Task: Set up Trello card Card0000000193 with a description, attachment, label, due date, and create an automation button to move it to the top of a list.
Action: Mouse moved to (454, 516)
Screenshot: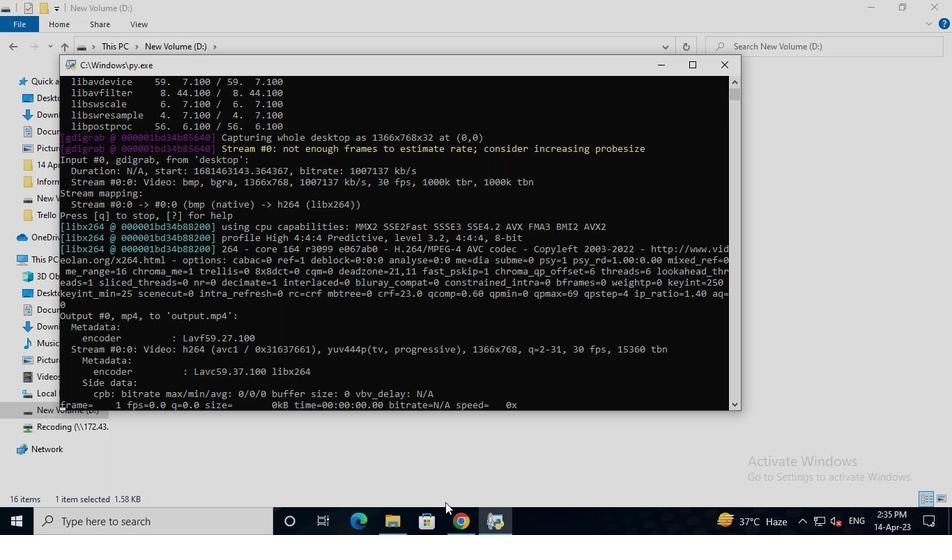 
Action: Mouse pressed left at (454, 516)
Screenshot: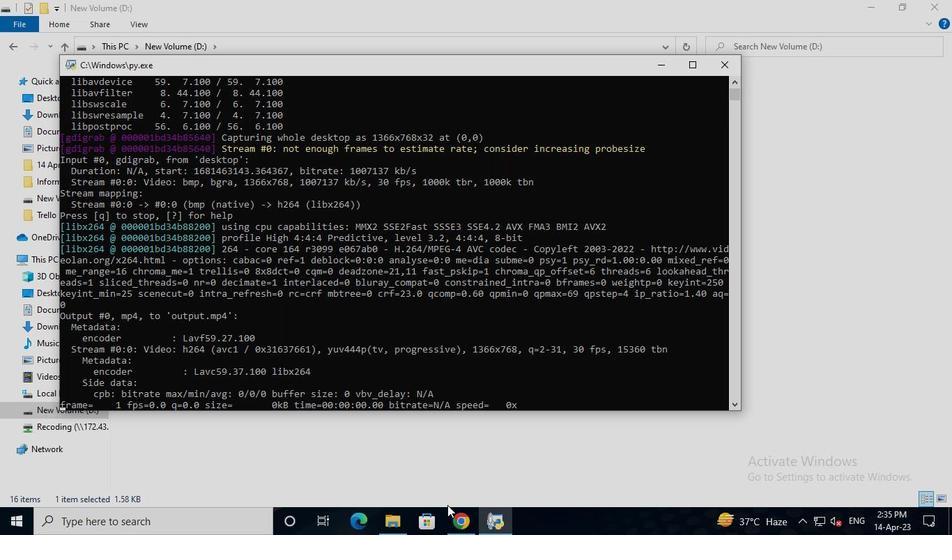 
Action: Mouse moved to (446, 446)
Screenshot: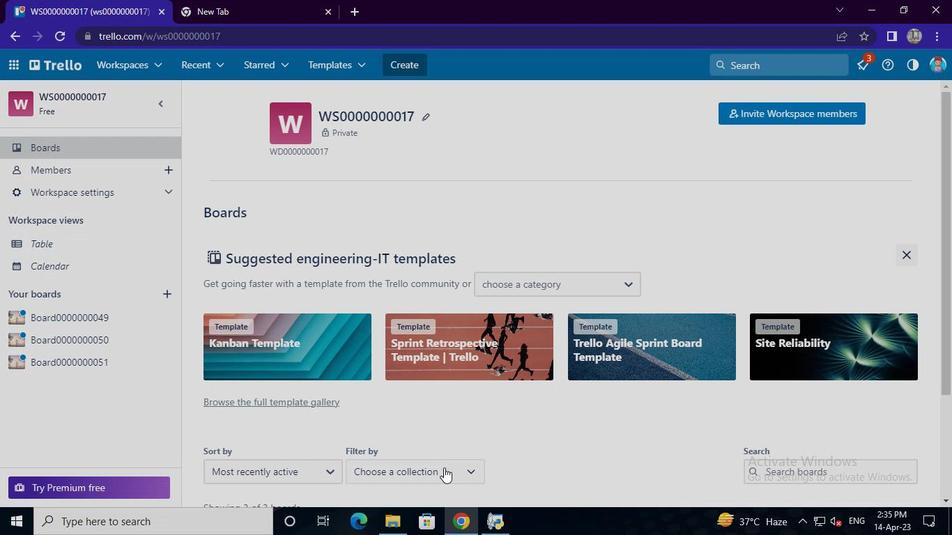 
Action: Mouse pressed left at (446, 446)
Screenshot: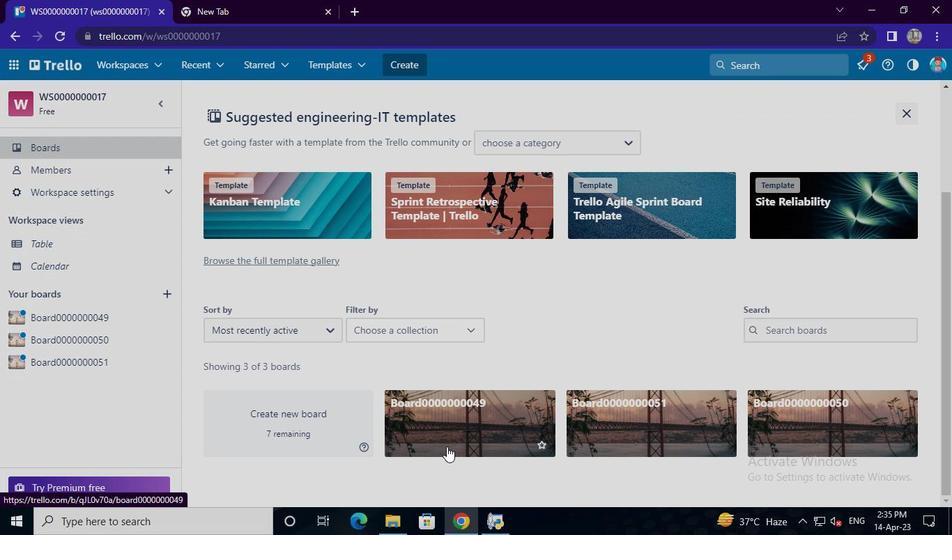 
Action: Mouse moved to (366, 145)
Screenshot: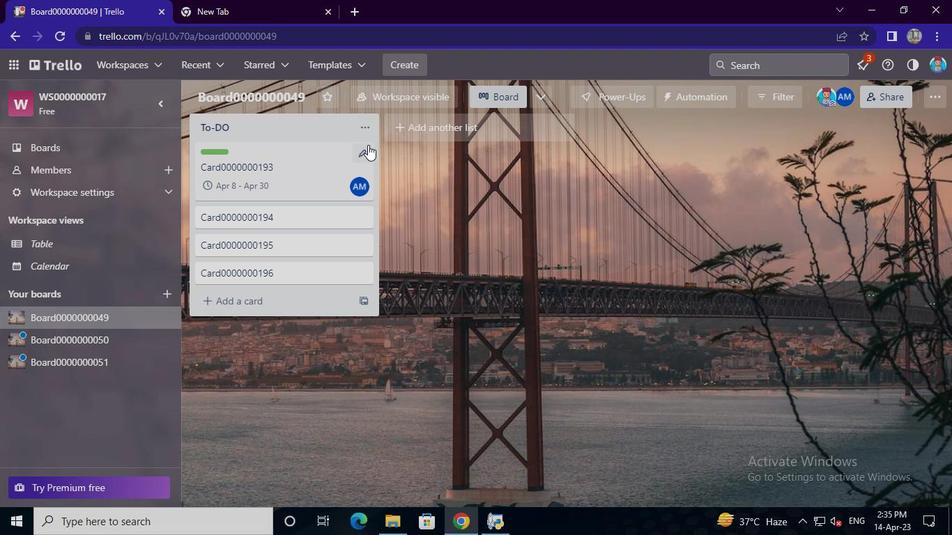 
Action: Mouse pressed left at (366, 145)
Screenshot: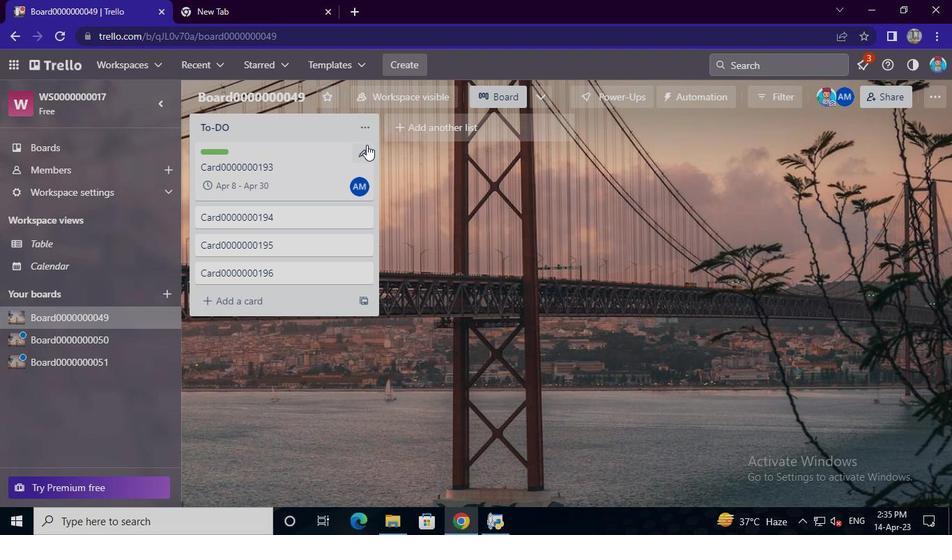 
Action: Mouse moved to (399, 150)
Screenshot: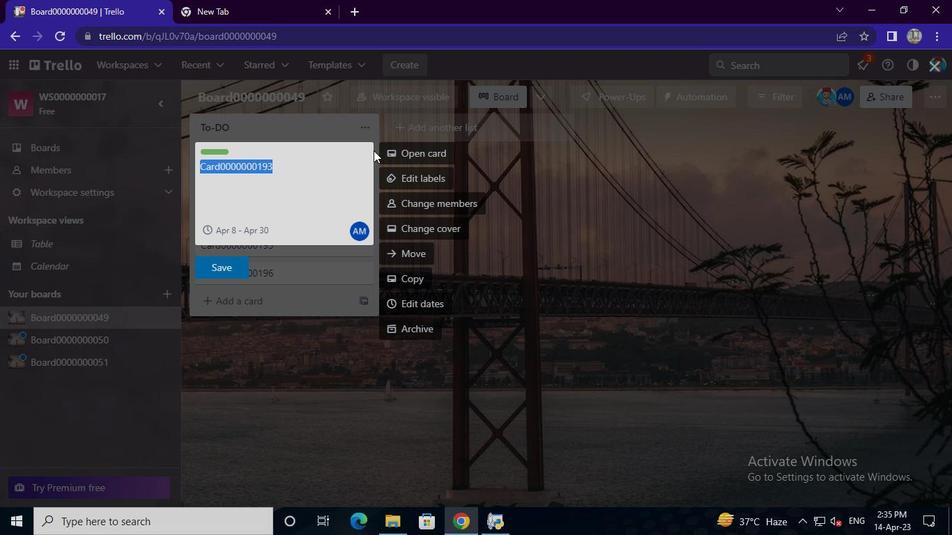 
Action: Mouse pressed left at (399, 150)
Screenshot: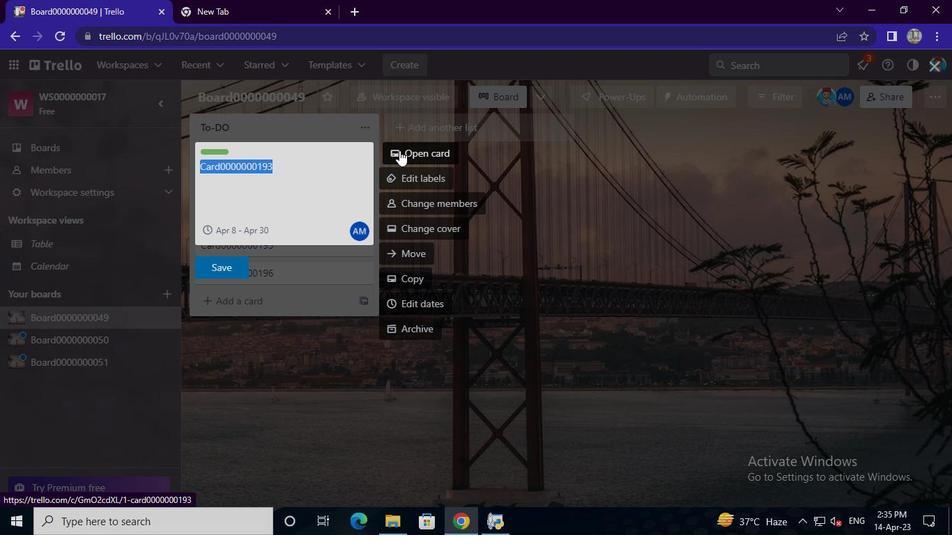 
Action: Mouse moved to (640, 337)
Screenshot: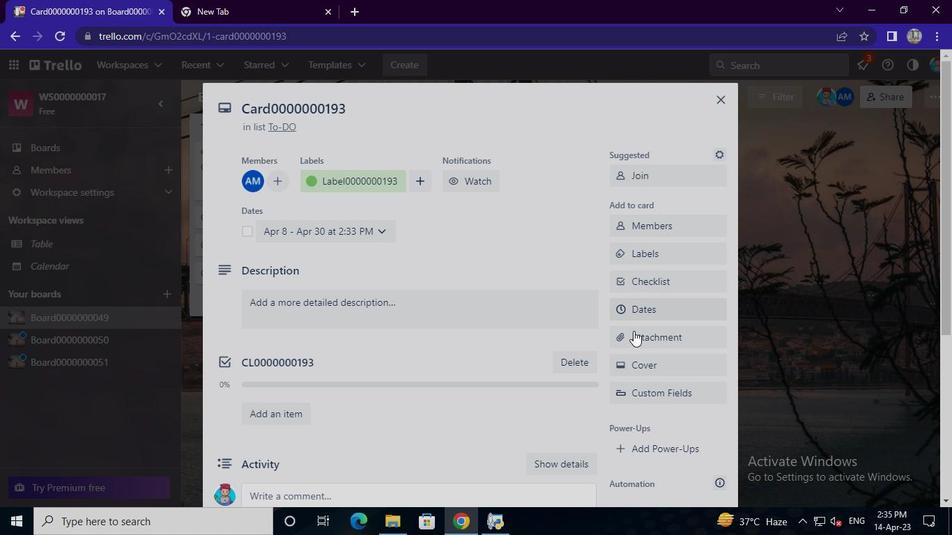 
Action: Mouse pressed left at (640, 337)
Screenshot: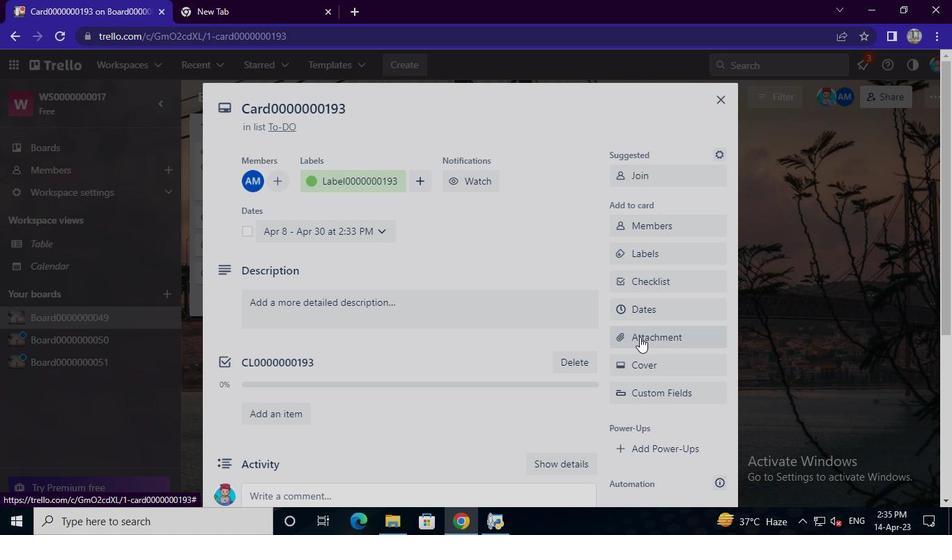
Action: Mouse moved to (645, 129)
Screenshot: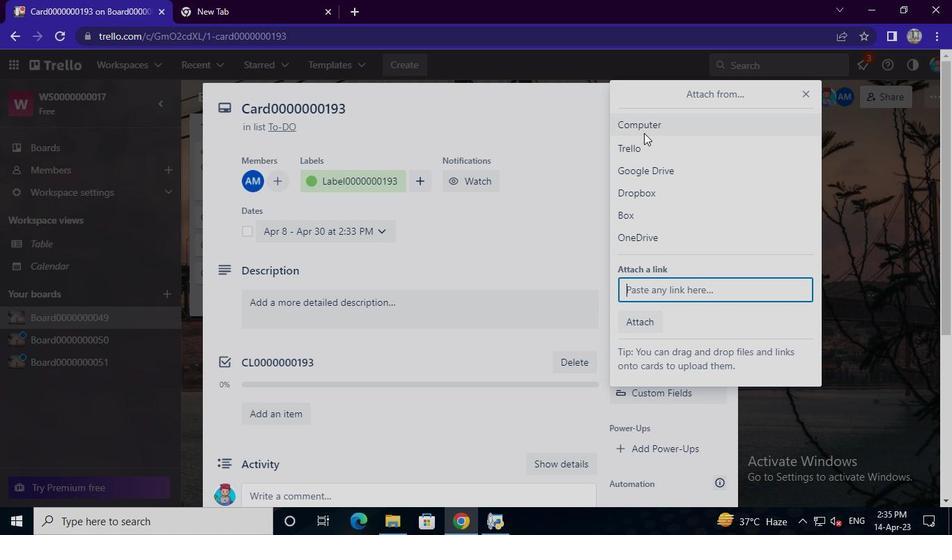 
Action: Mouse pressed left at (645, 129)
Screenshot: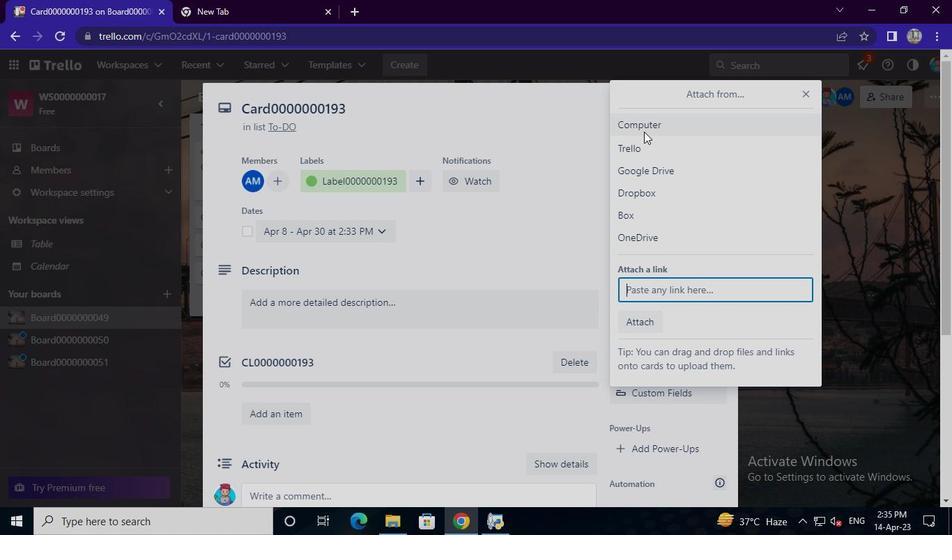 
Action: Mouse moved to (176, 309)
Screenshot: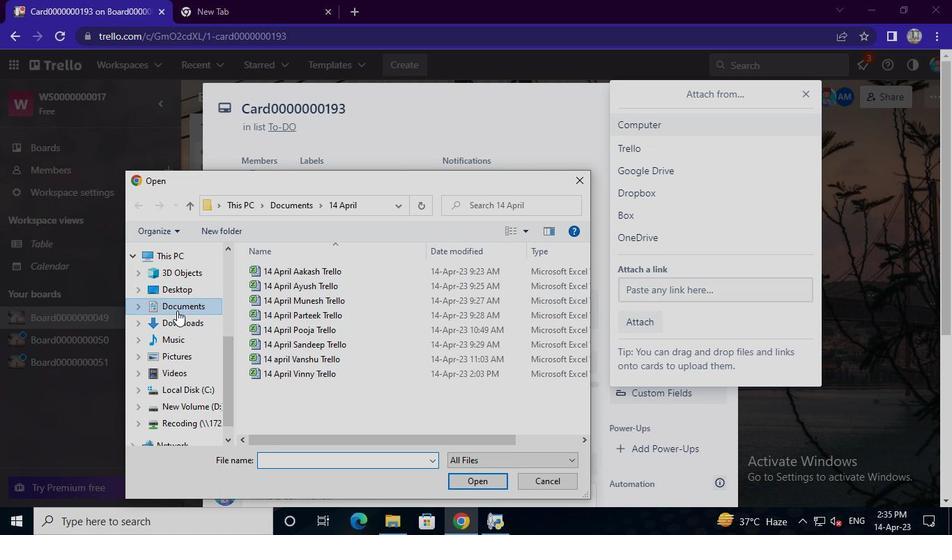 
Action: Mouse pressed left at (176, 309)
Screenshot: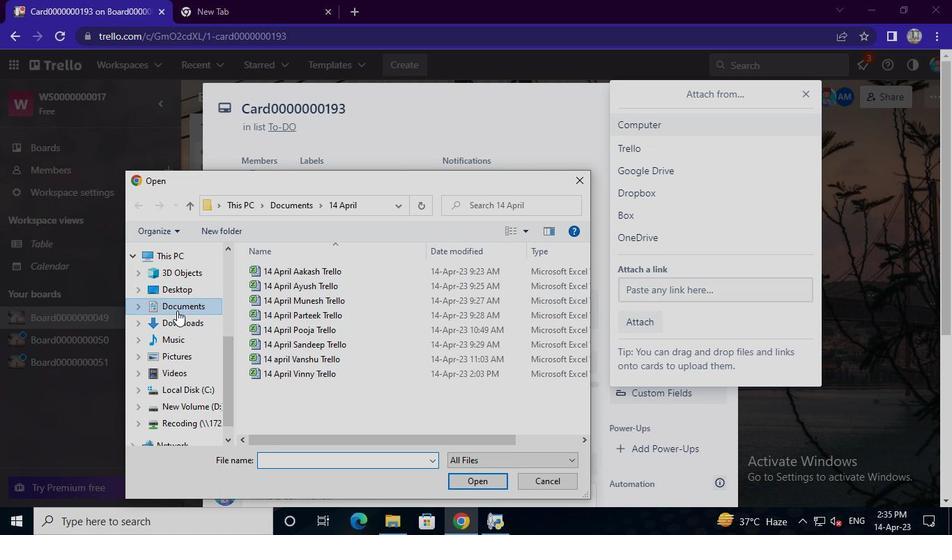 
Action: Mouse moved to (274, 311)
Screenshot: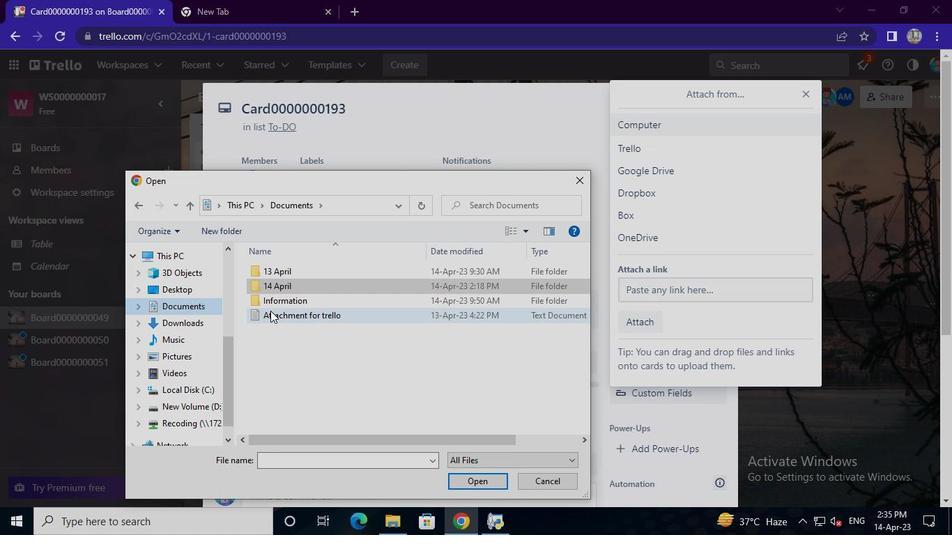 
Action: Mouse pressed left at (274, 311)
Screenshot: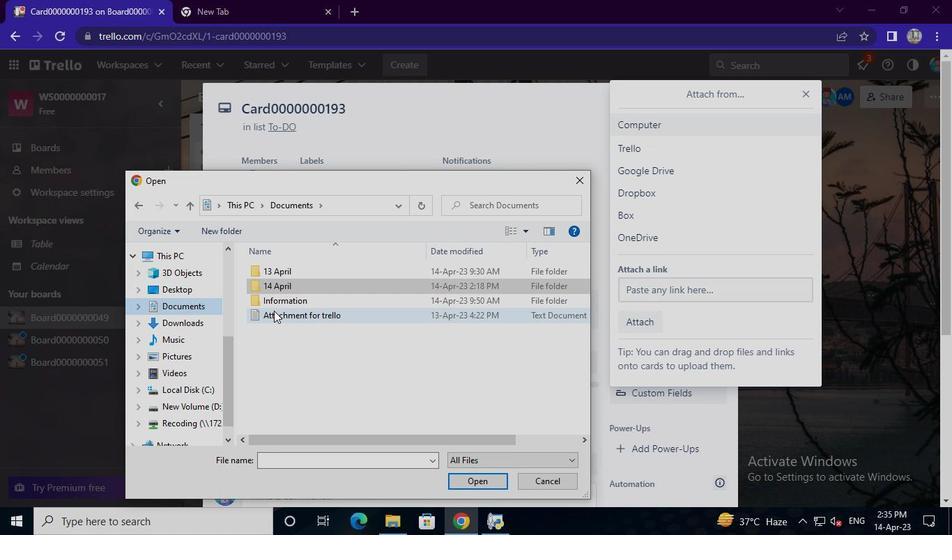 
Action: Mouse pressed left at (274, 311)
Screenshot: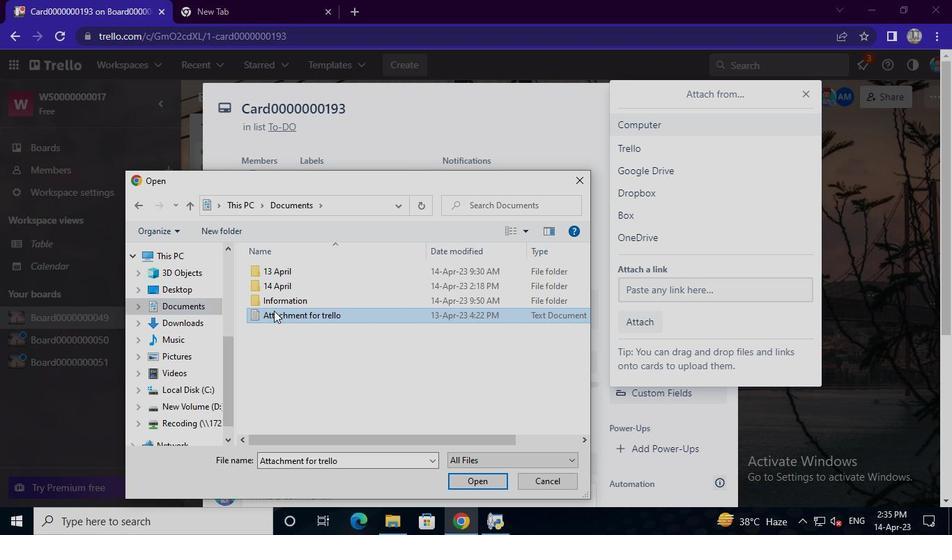 
Action: Mouse moved to (653, 369)
Screenshot: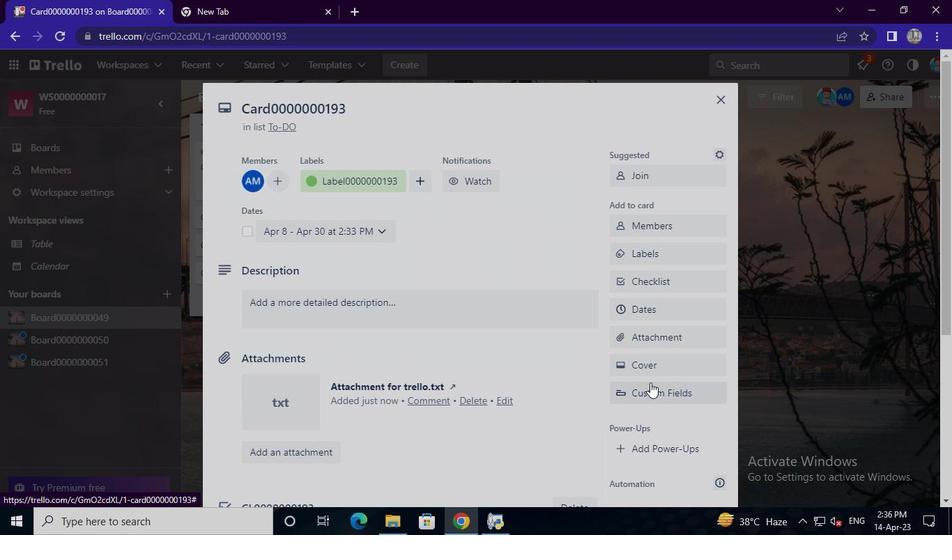 
Action: Mouse pressed left at (653, 369)
Screenshot: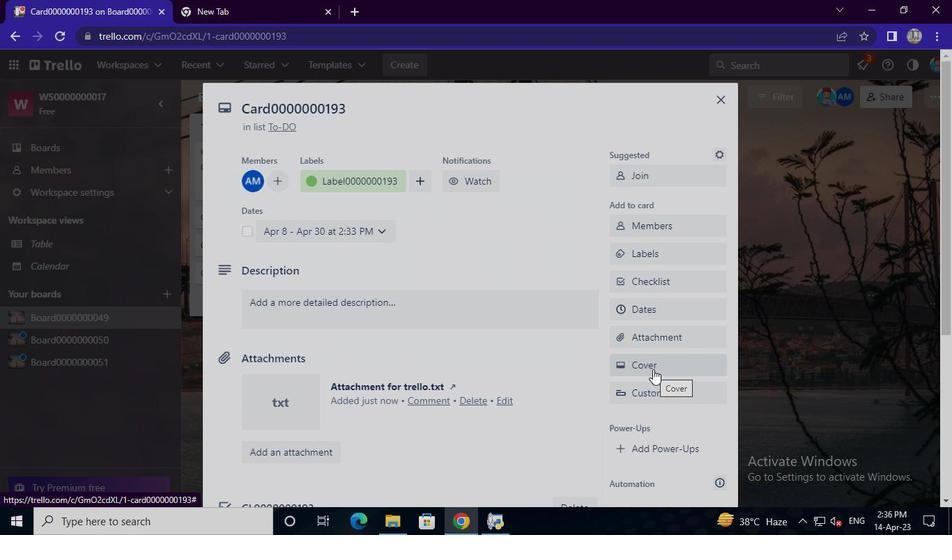 
Action: Mouse moved to (643, 232)
Screenshot: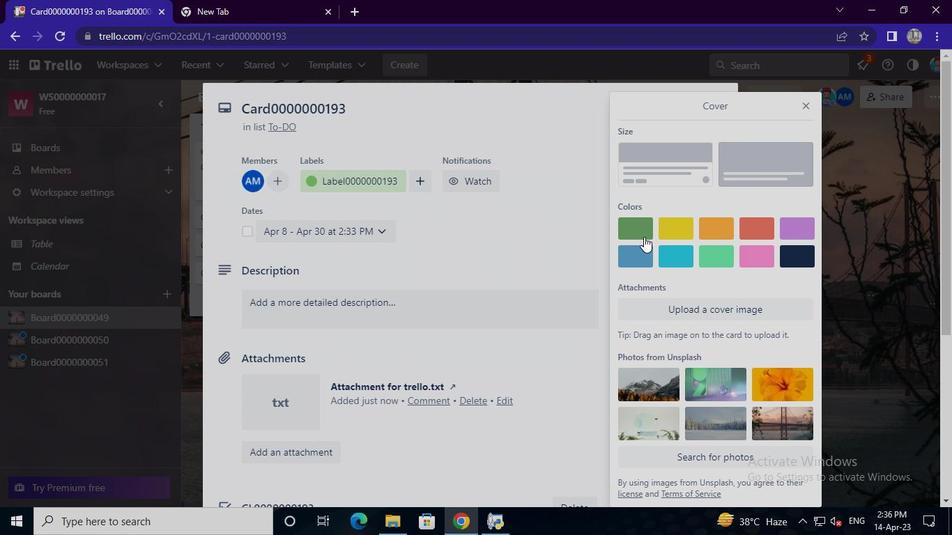 
Action: Mouse pressed left at (643, 232)
Screenshot: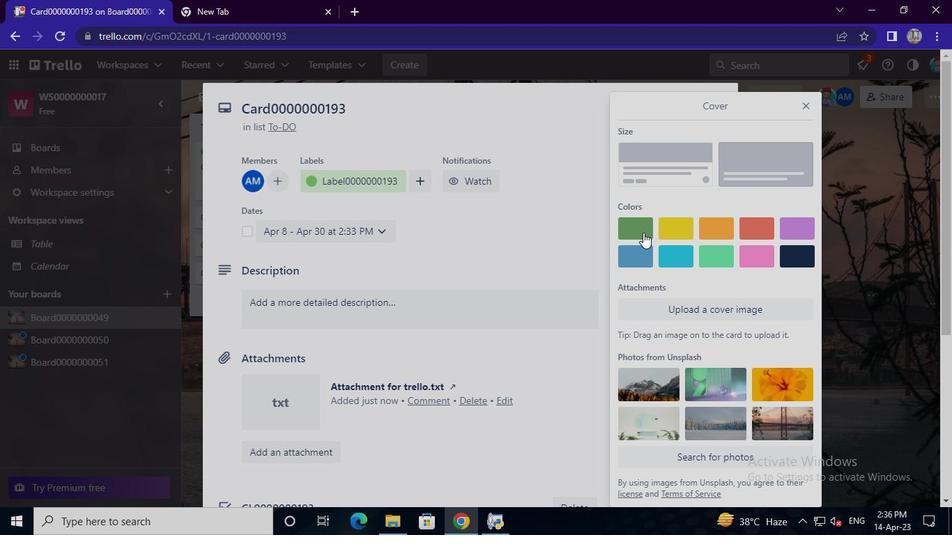 
Action: Mouse moved to (801, 101)
Screenshot: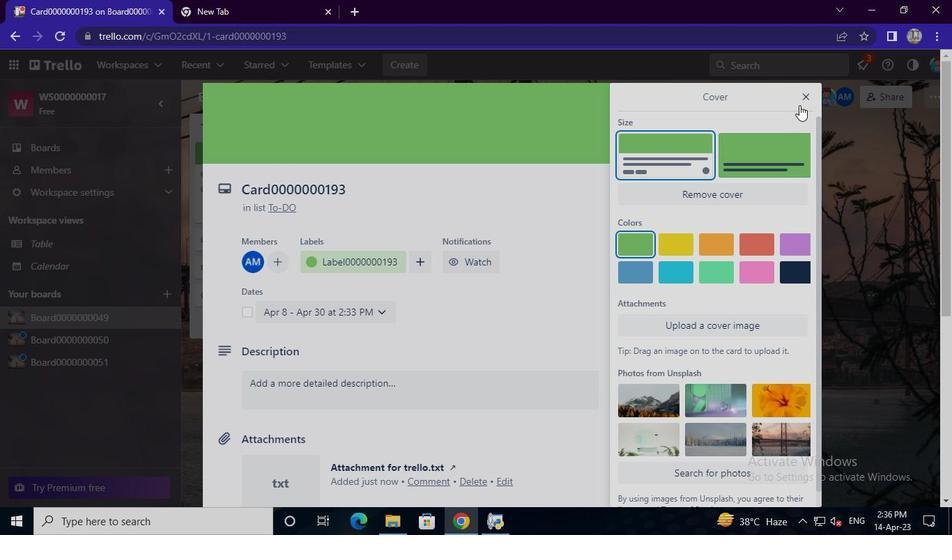 
Action: Mouse pressed left at (801, 101)
Screenshot: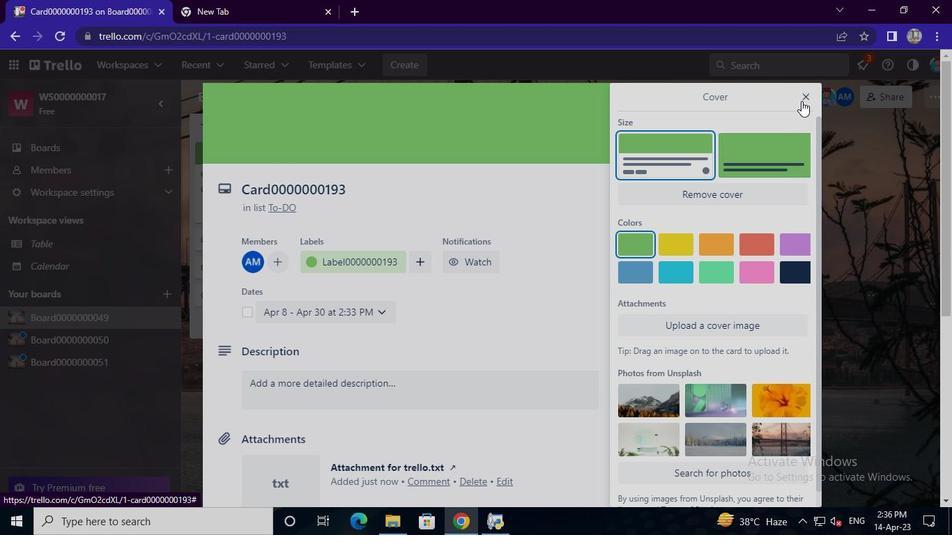 
Action: Mouse moved to (651, 290)
Screenshot: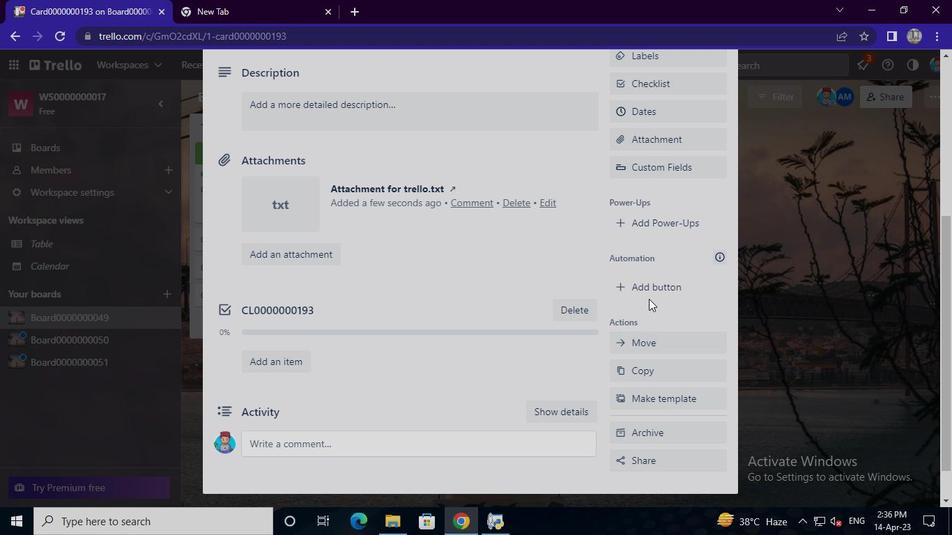 
Action: Mouse pressed left at (651, 290)
Screenshot: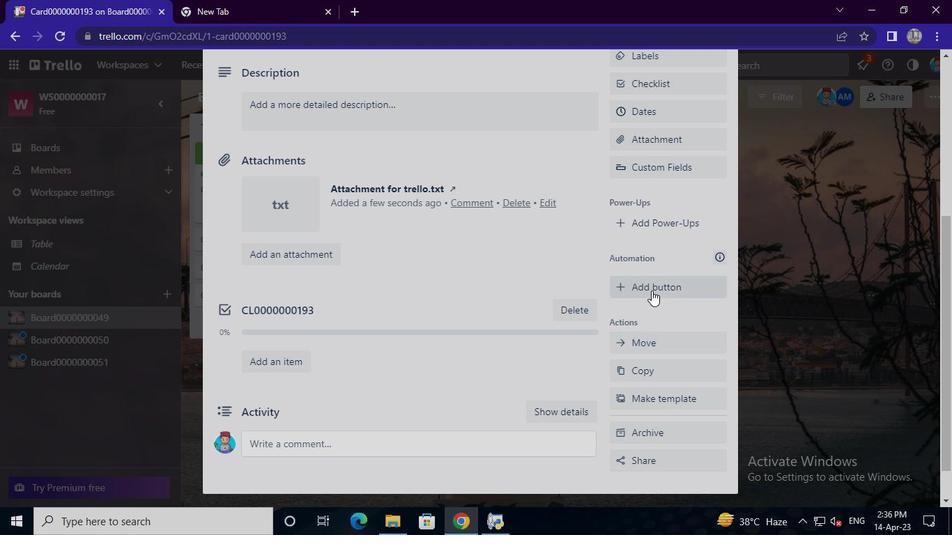 
Action: Mouse moved to (678, 161)
Screenshot: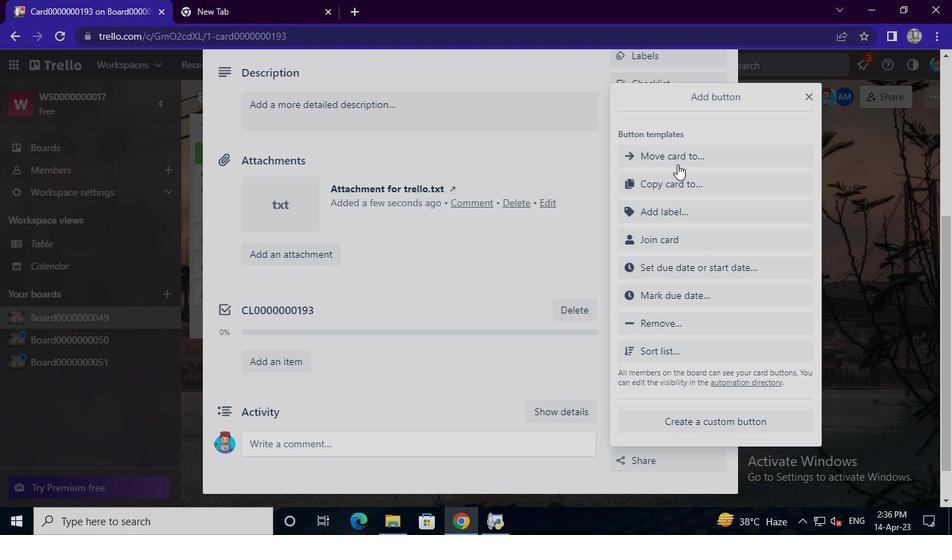 
Action: Mouse pressed left at (678, 161)
Screenshot: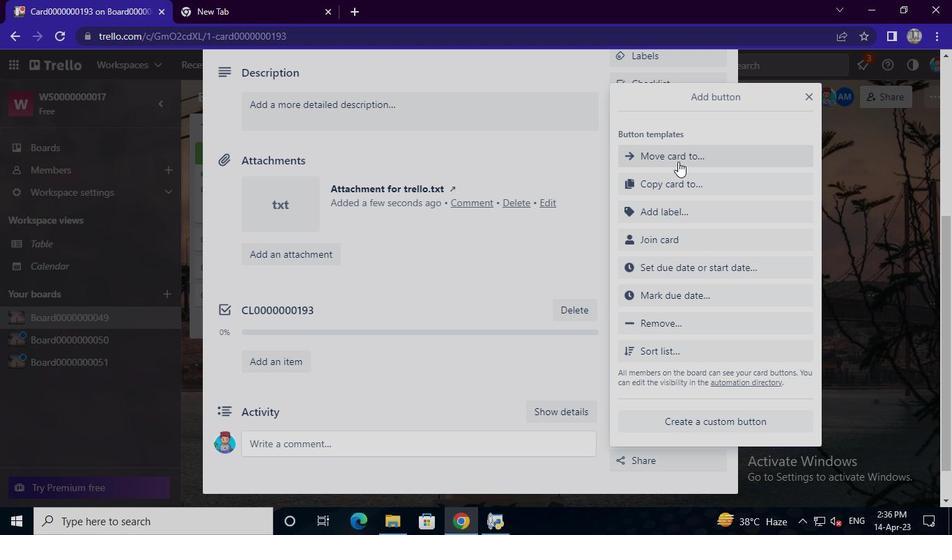 
Action: Mouse moved to (685, 153)
Screenshot: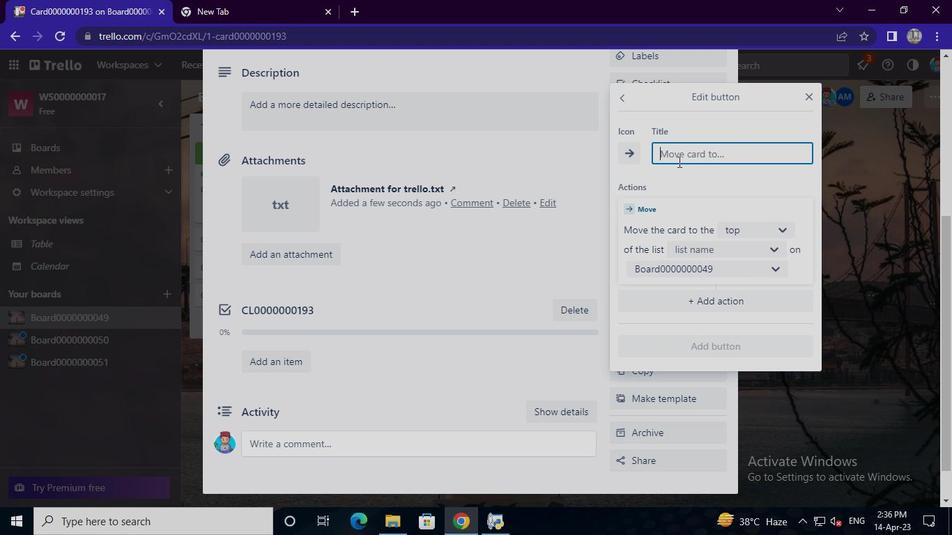 
Action: Mouse pressed left at (685, 153)
Screenshot: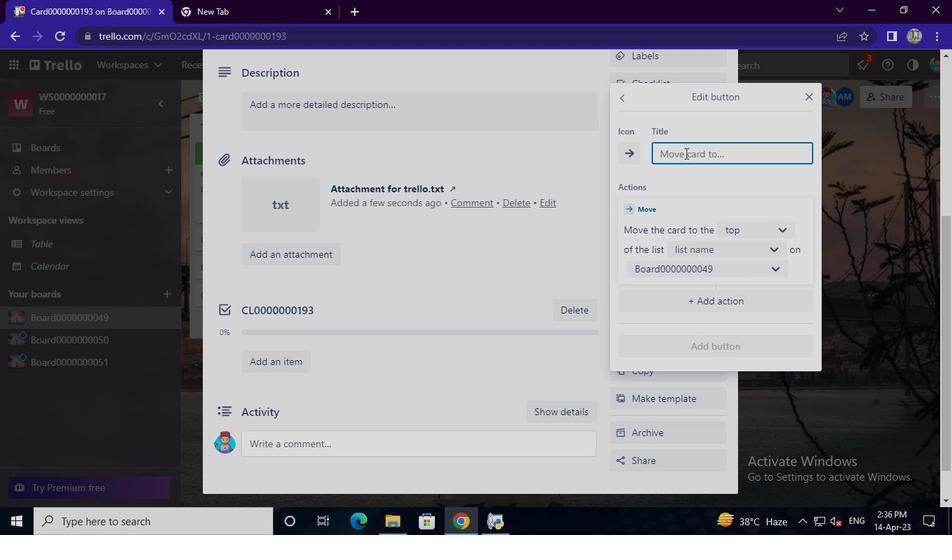 
Action: Mouse moved to (686, 153)
Screenshot: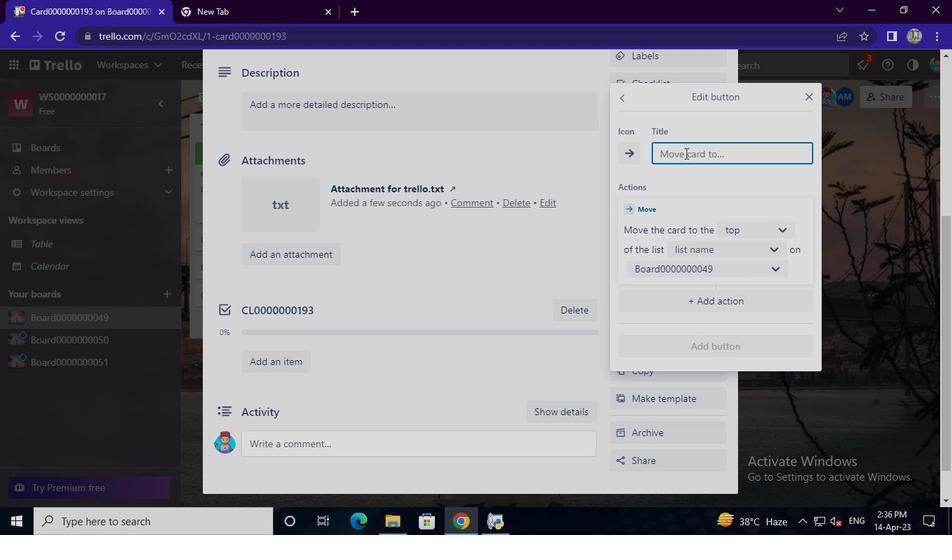 
Action: Keyboard Key.shift
Screenshot: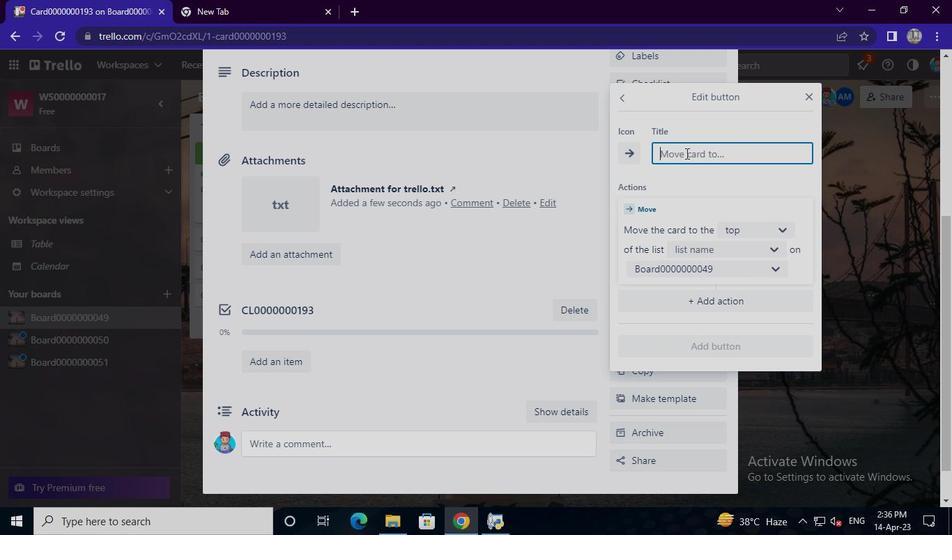 
Action: Keyboard B
Screenshot: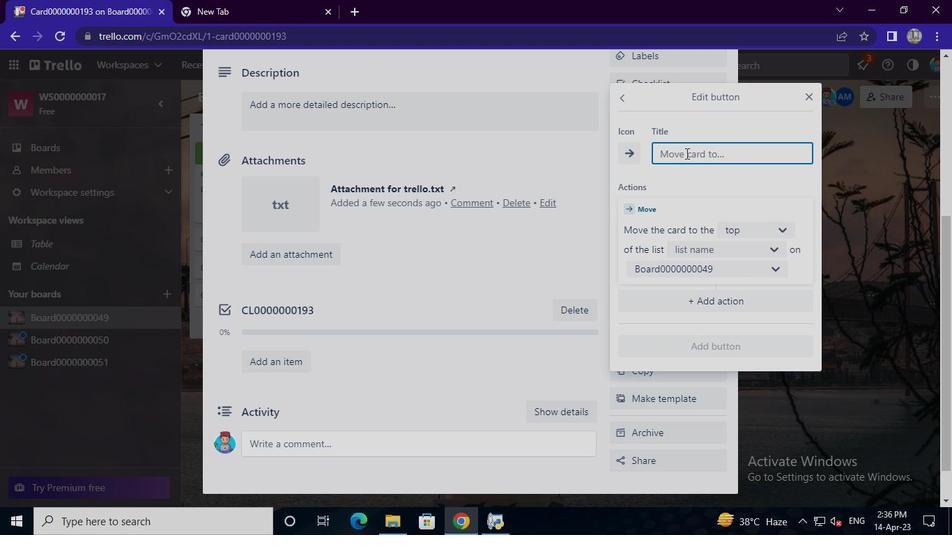
Action: Keyboard u
Screenshot: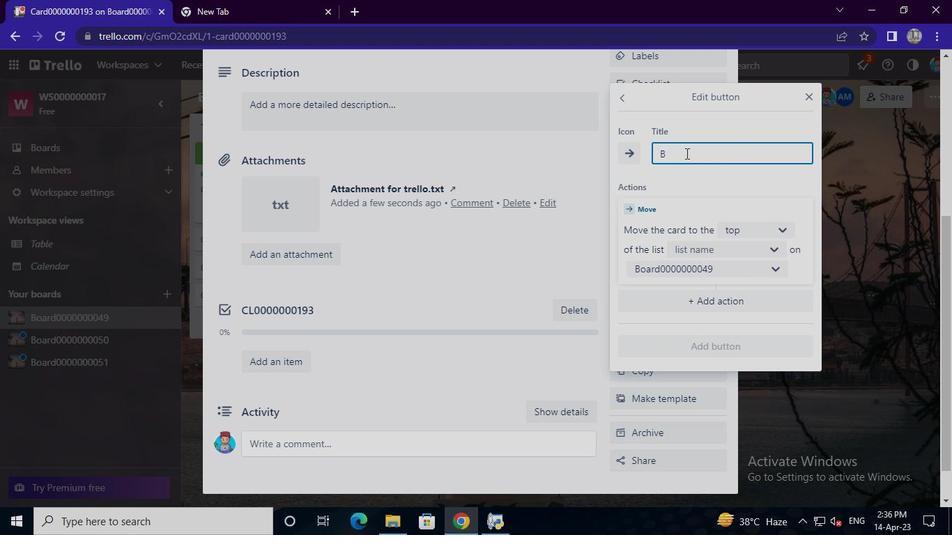 
Action: Keyboard t
Screenshot: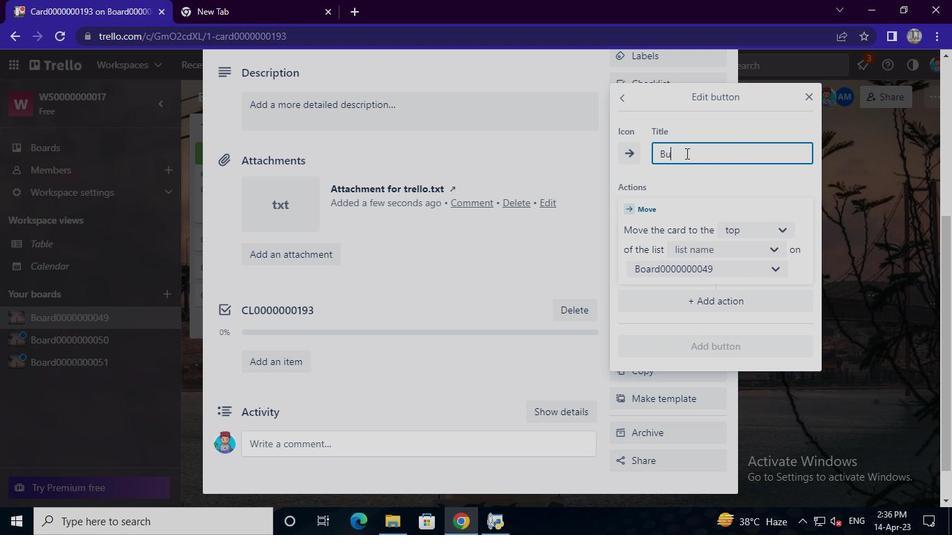 
Action: Keyboard t
Screenshot: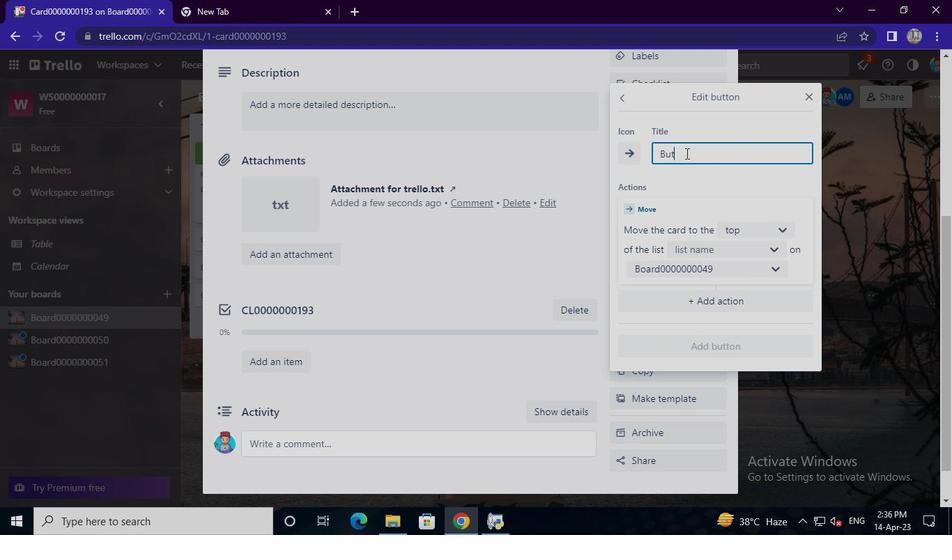 
Action: Keyboard o
Screenshot: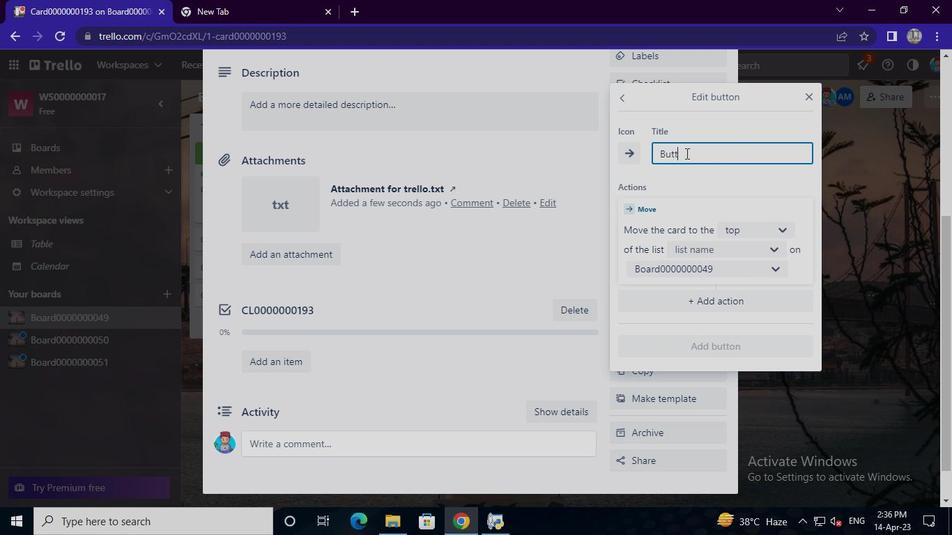 
Action: Keyboard n
Screenshot: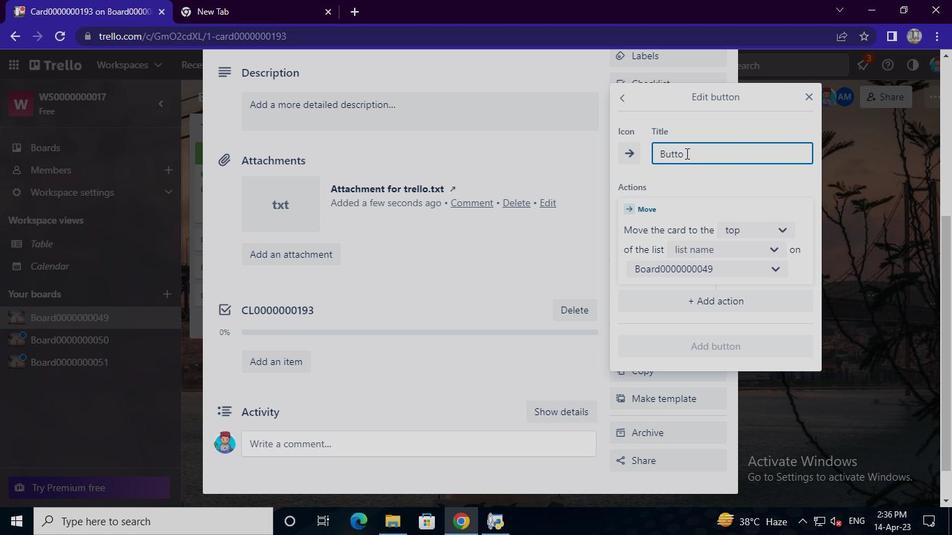 
Action: Mouse moved to (882, 54)
Screenshot: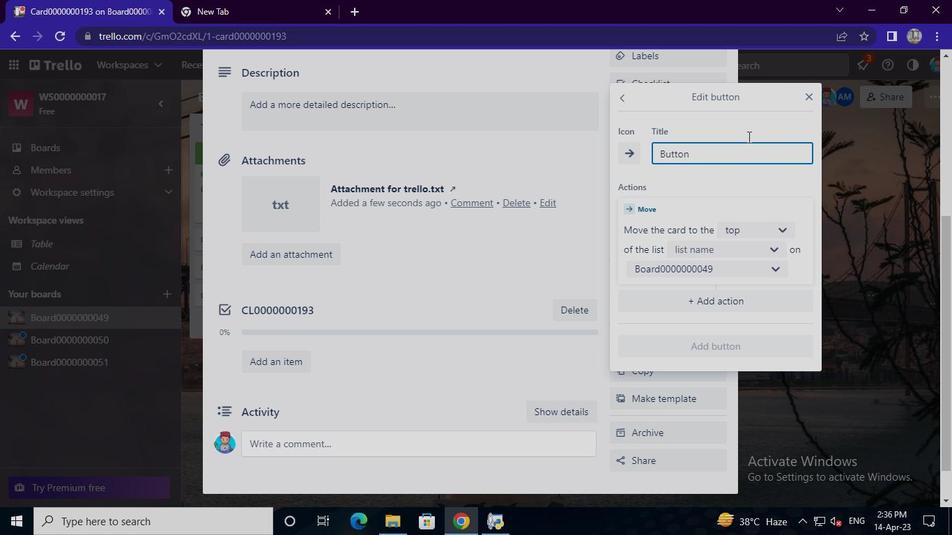 
Action: Keyboard <96>
Screenshot: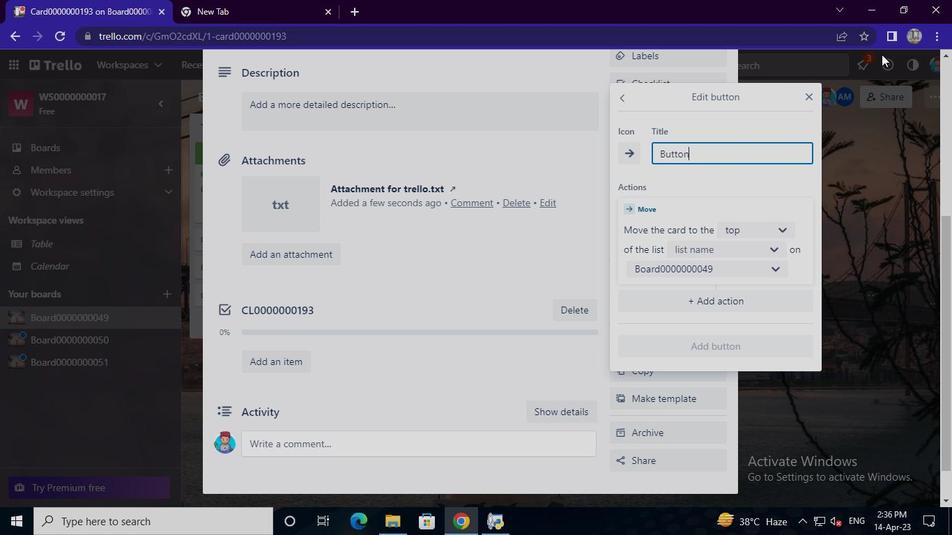 
Action: Keyboard <96>
Screenshot: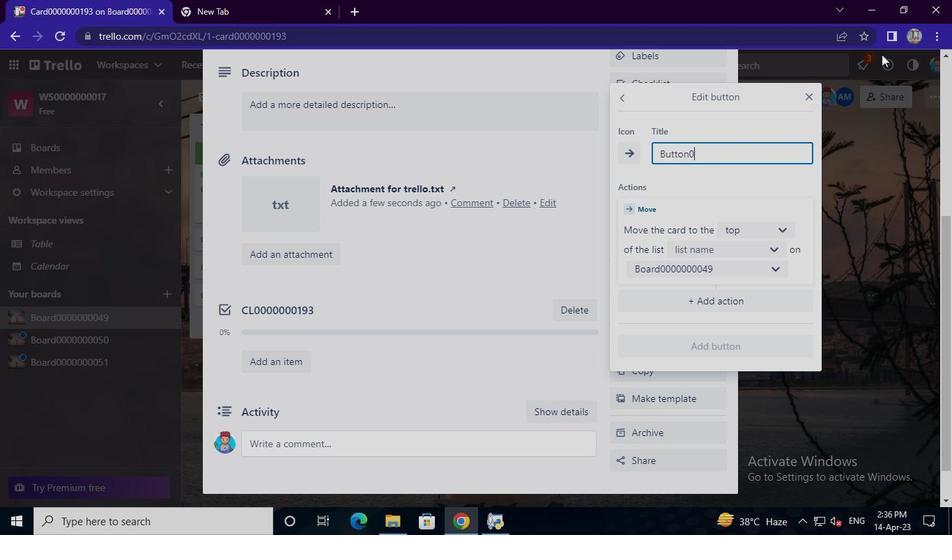 
Action: Keyboard <96>
Screenshot: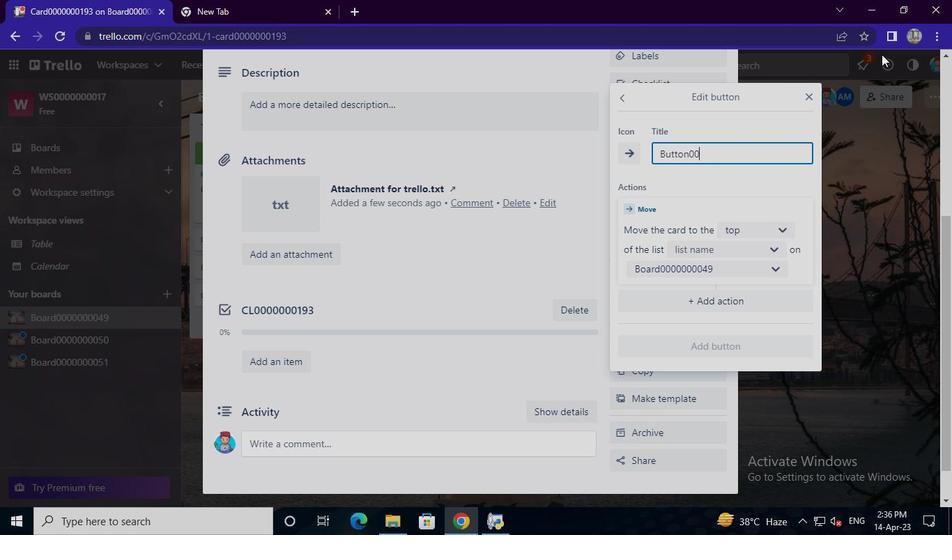 
Action: Keyboard <96>
Screenshot: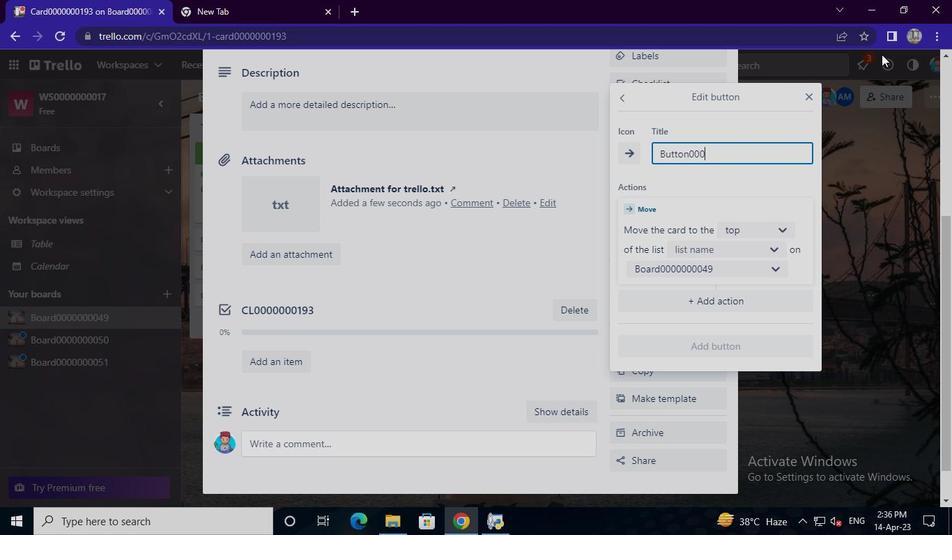 
Action: Keyboard <96>
Screenshot: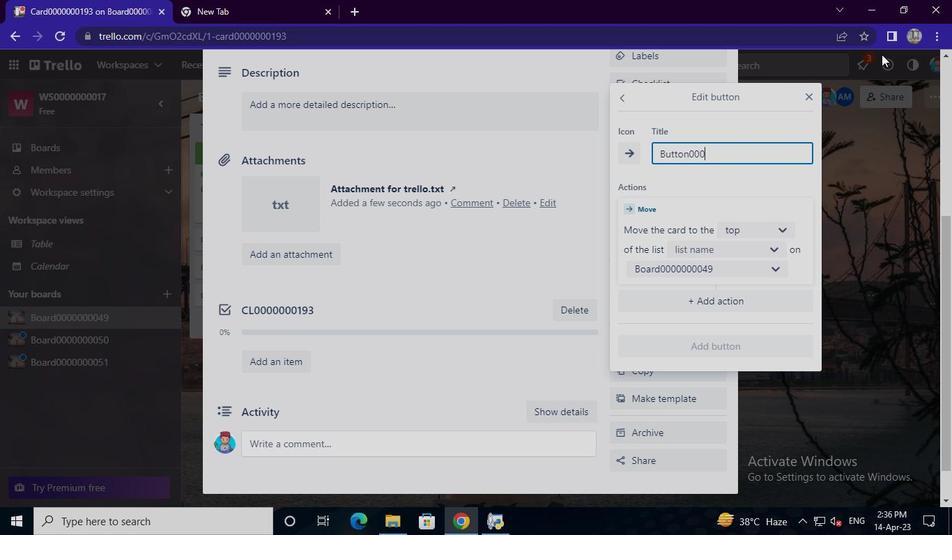 
Action: Keyboard <96>
Screenshot: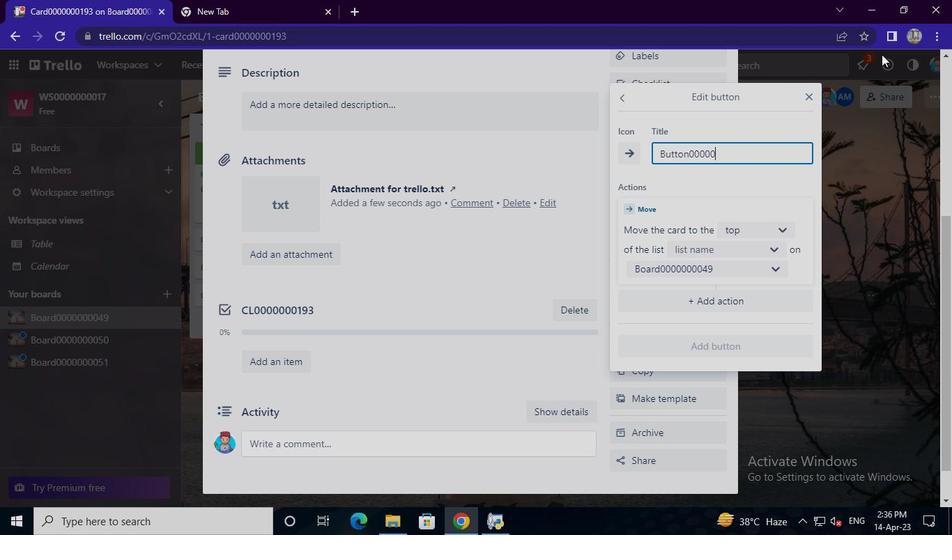 
Action: Keyboard <96>
Screenshot: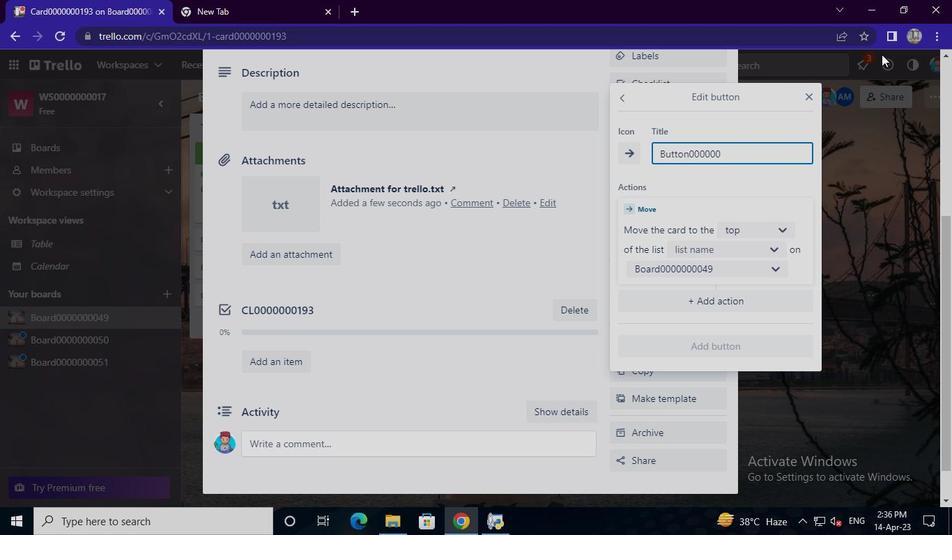 
Action: Keyboard <97>
Screenshot: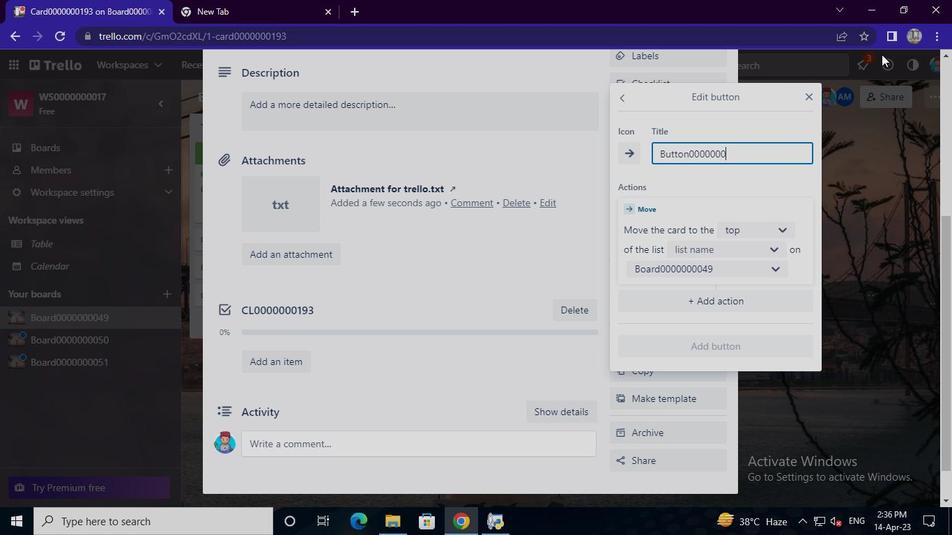 
Action: Keyboard <105>
Screenshot: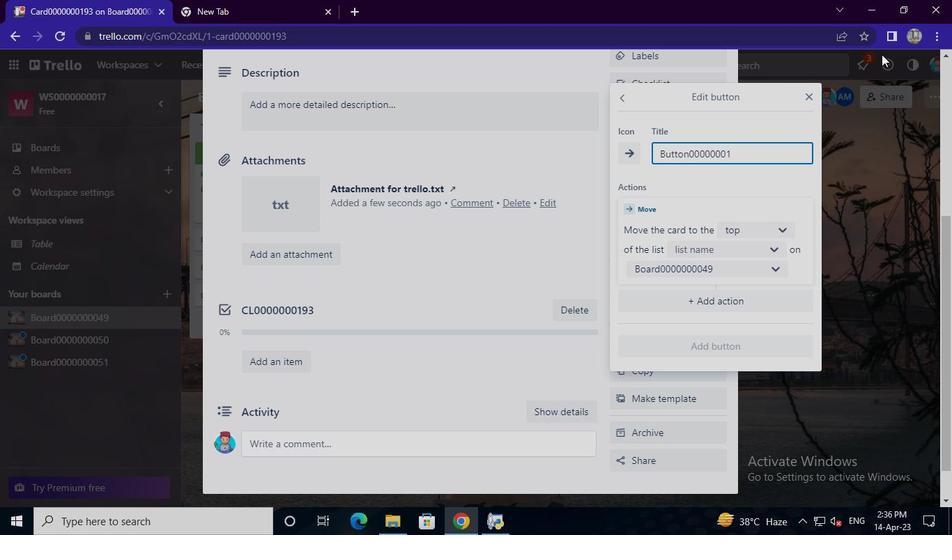 
Action: Keyboard <99>
Screenshot: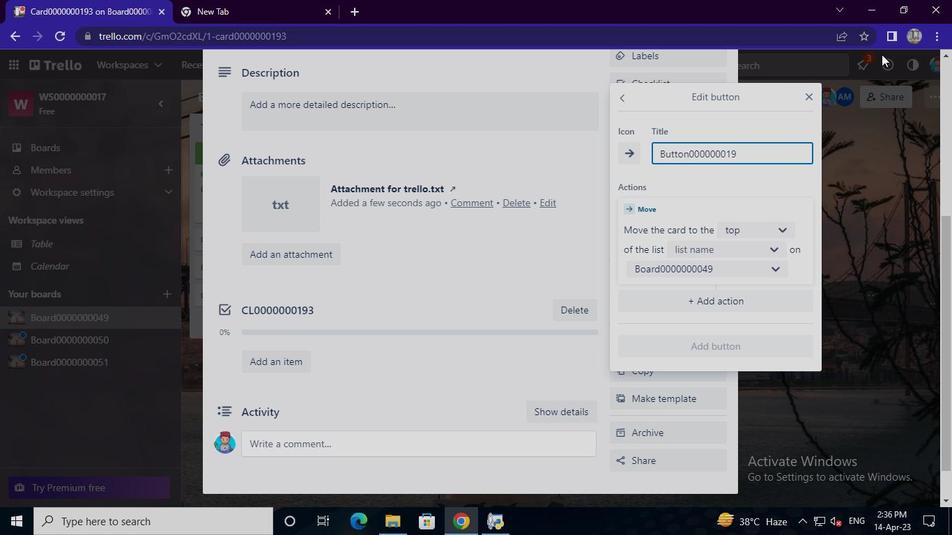 
Action: Mouse moved to (783, 226)
Screenshot: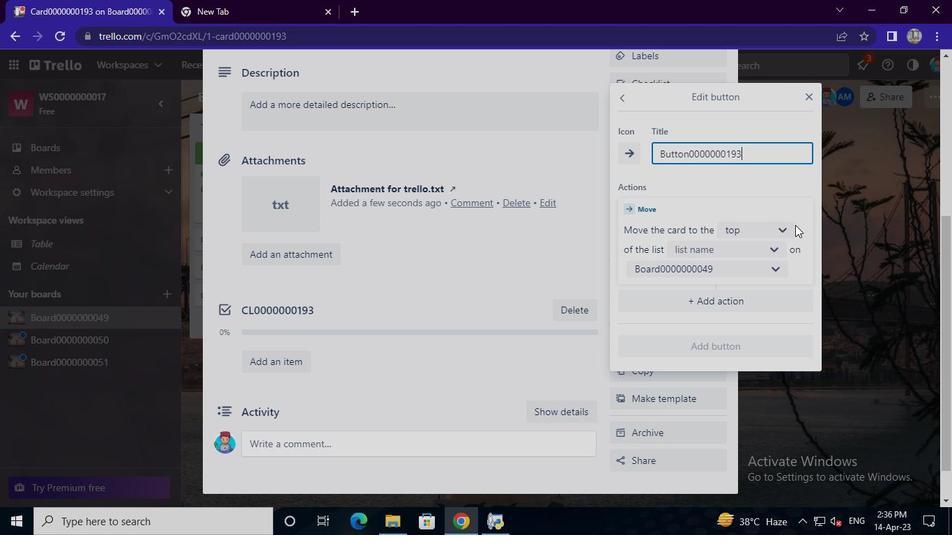 
Action: Mouse pressed left at (783, 226)
Screenshot: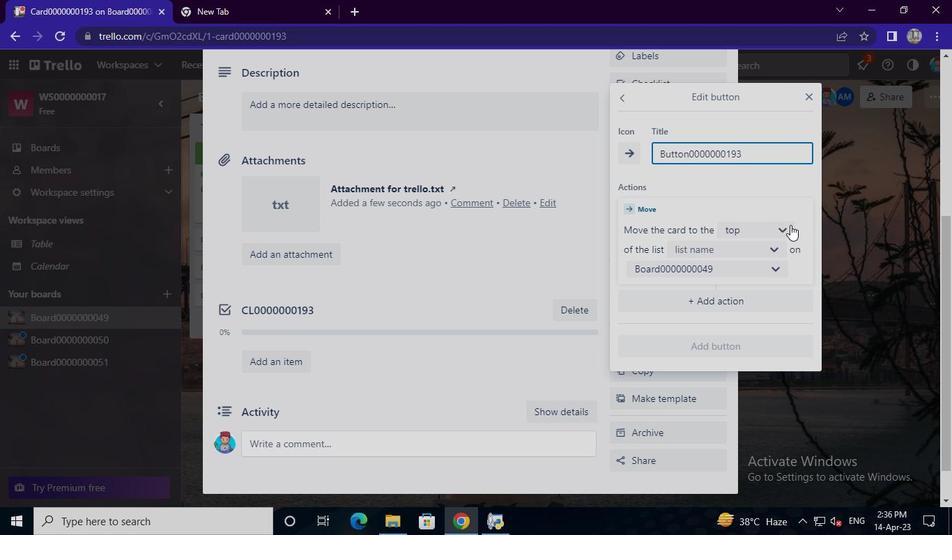 
Action: Mouse moved to (755, 255)
Screenshot: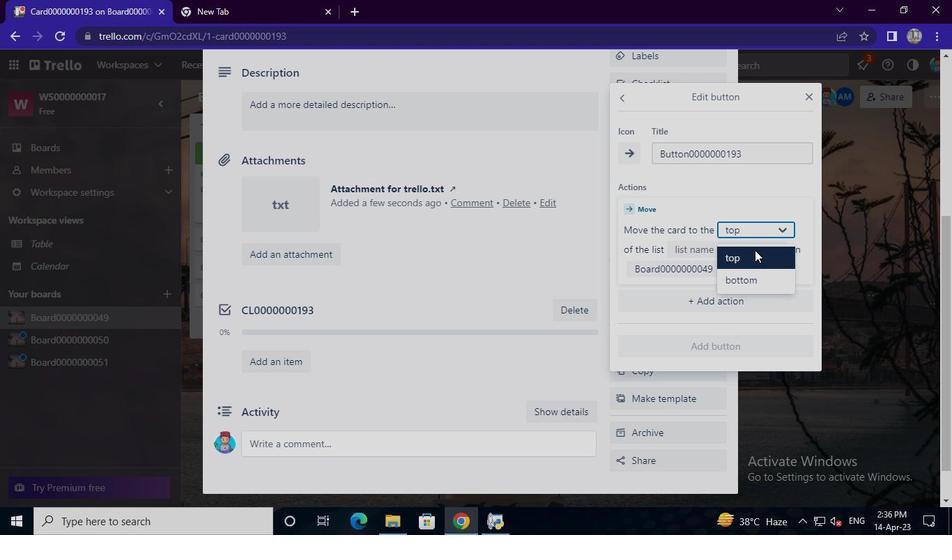 
Action: Mouse pressed left at (755, 255)
Screenshot: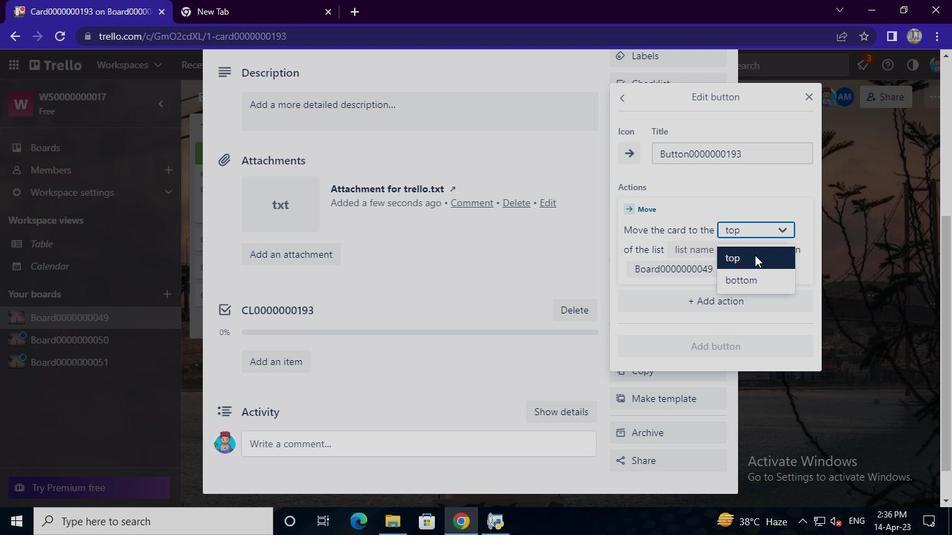 
Action: Mouse moved to (757, 255)
Screenshot: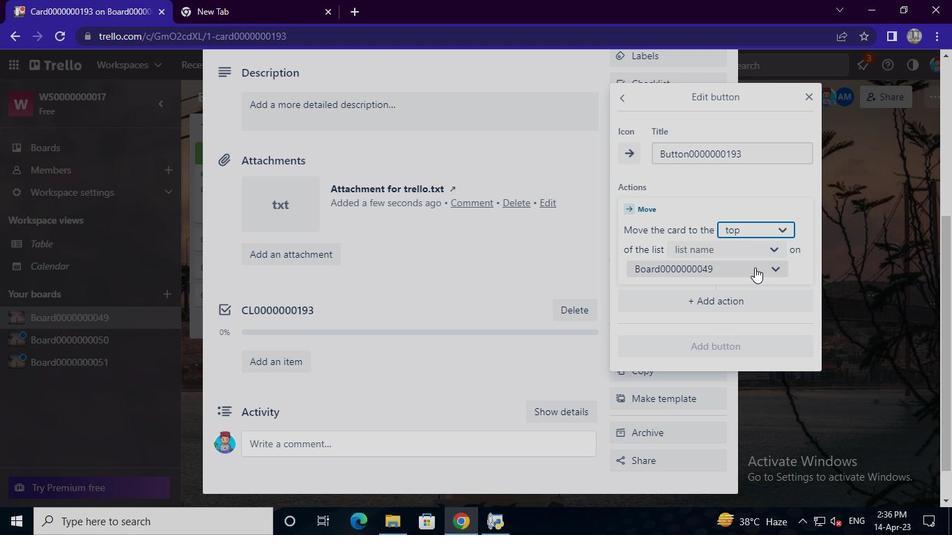
Action: Mouse pressed left at (757, 255)
Screenshot: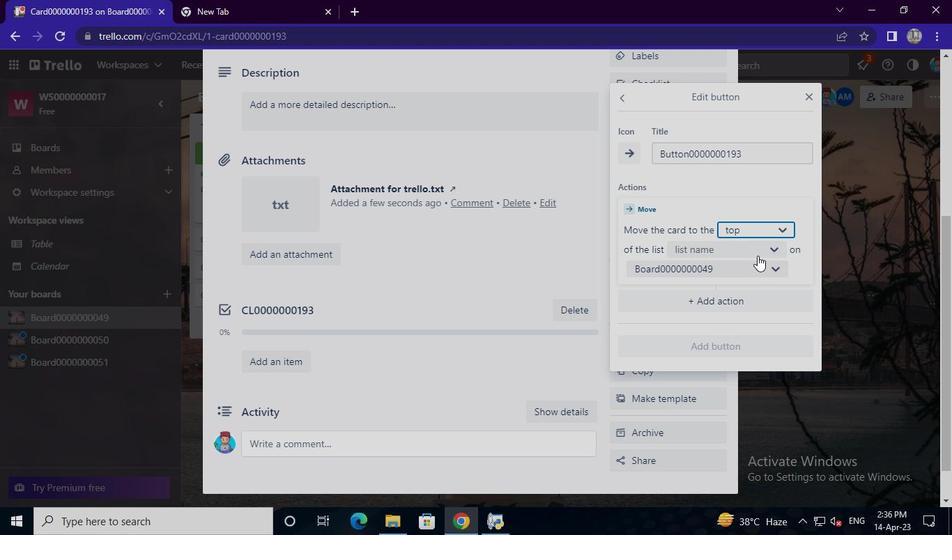 
Action: Mouse moved to (732, 274)
Screenshot: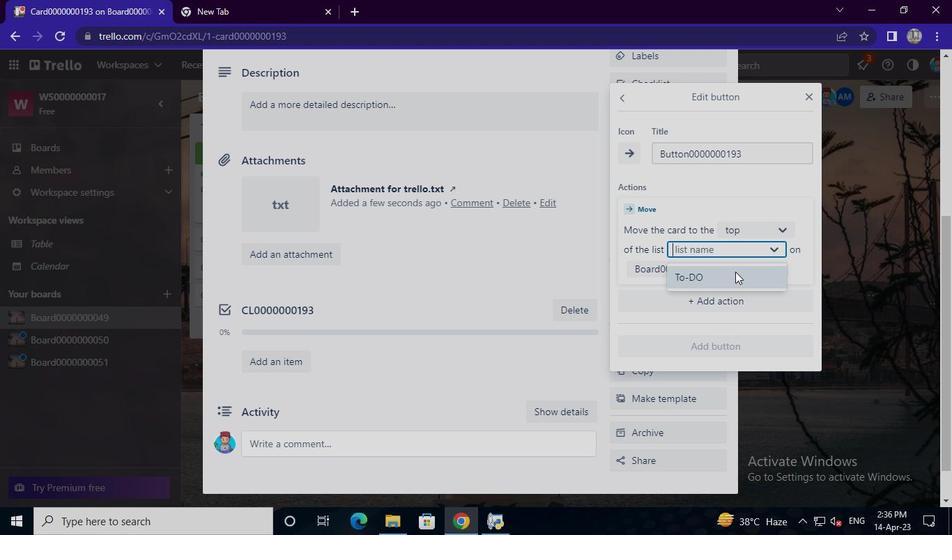 
Action: Mouse pressed left at (732, 274)
Screenshot: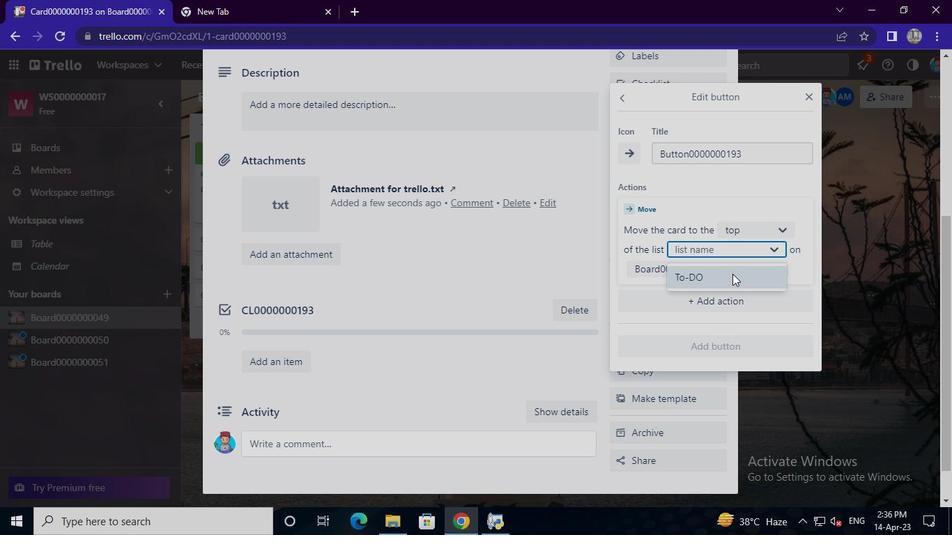 
Action: Mouse moved to (730, 343)
Screenshot: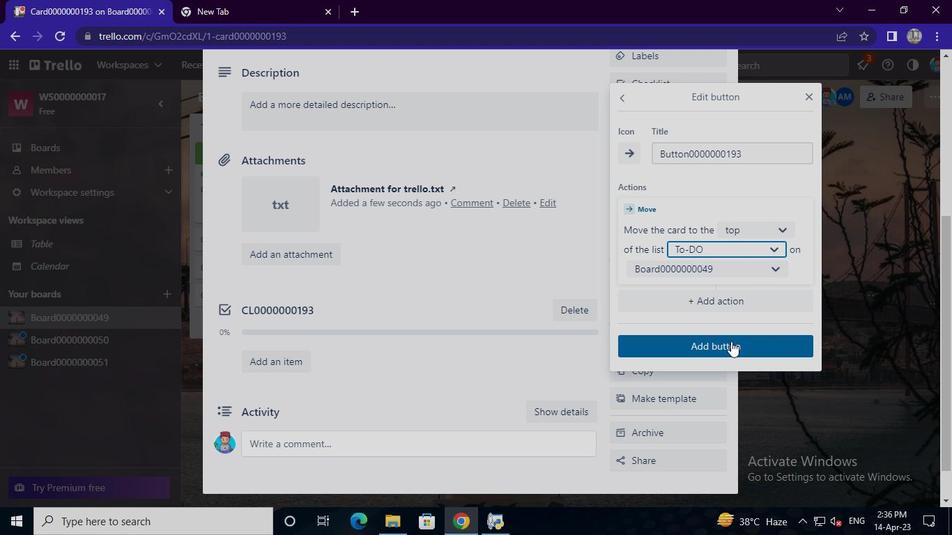 
Action: Mouse pressed left at (730, 343)
Screenshot: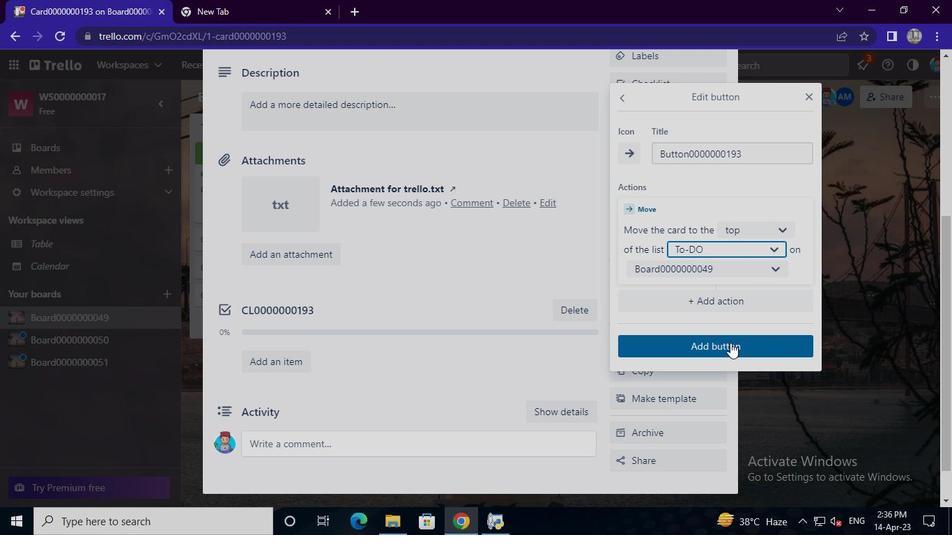 
Action: Mouse moved to (340, 243)
Screenshot: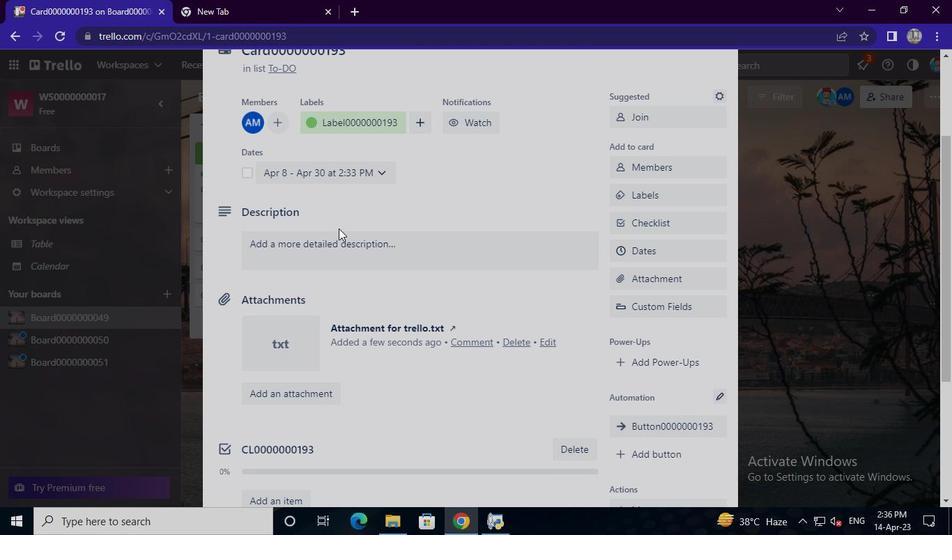 
Action: Mouse pressed left at (340, 243)
Screenshot: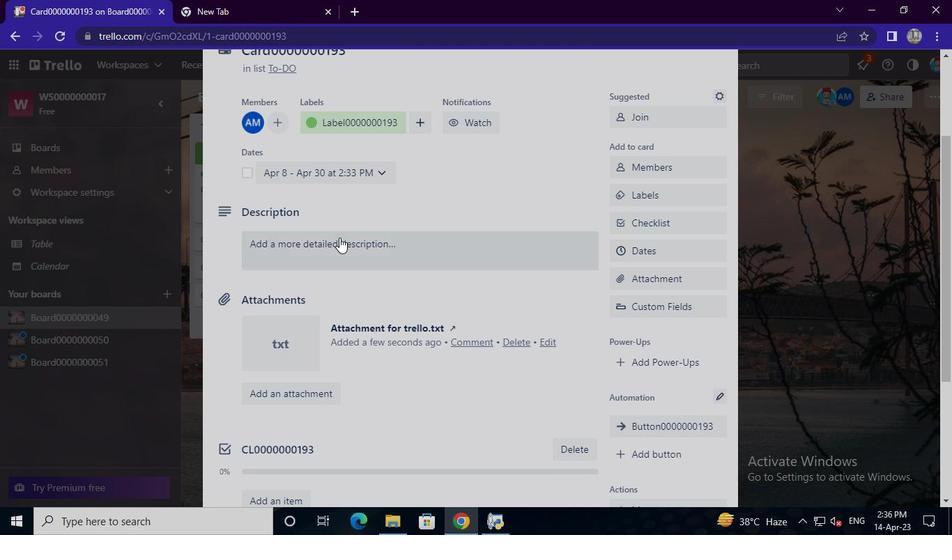 
Action: Mouse moved to (326, 301)
Screenshot: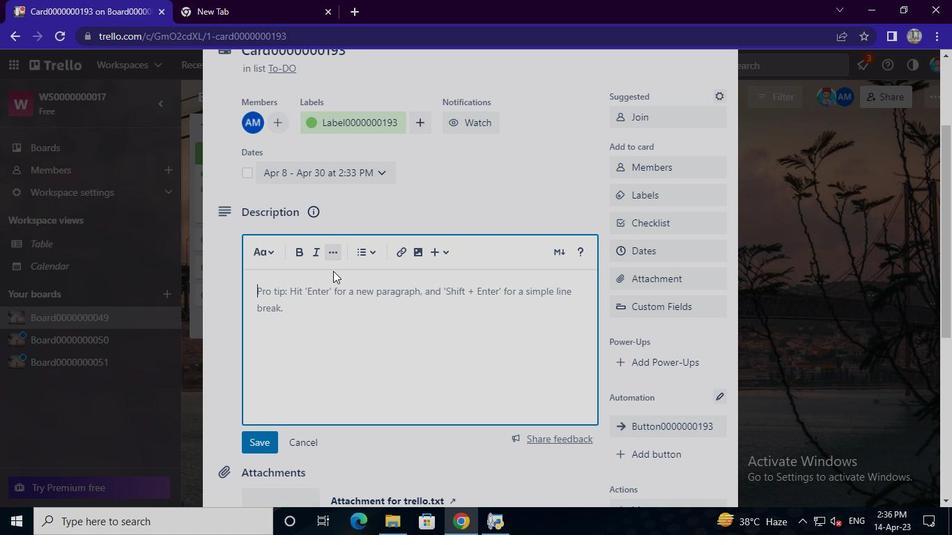 
Action: Mouse pressed left at (326, 301)
Screenshot: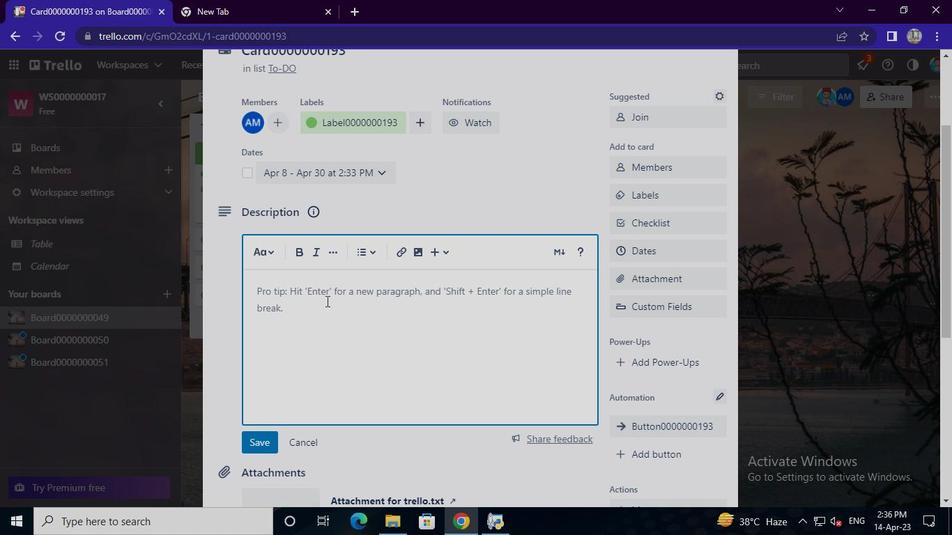
Action: Keyboard Key.shift
Screenshot: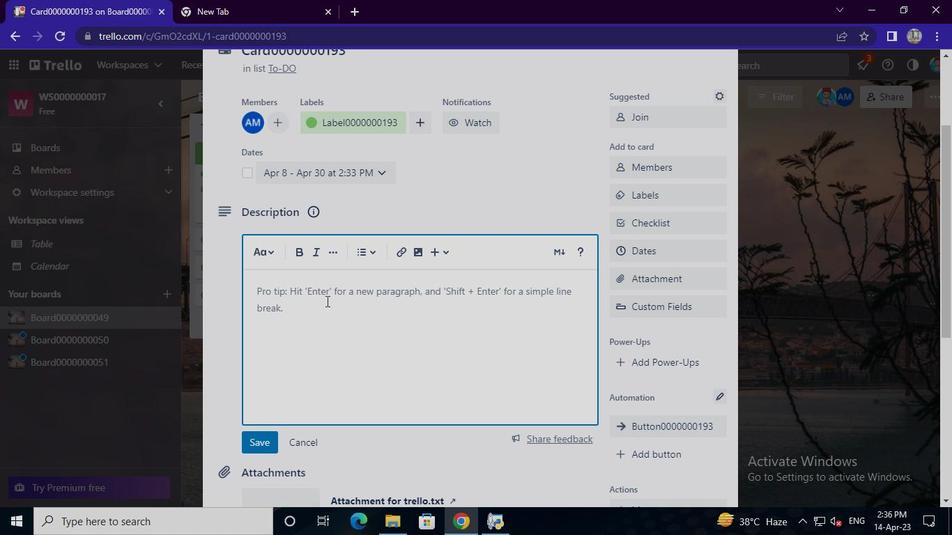 
Action: Keyboard D
Screenshot: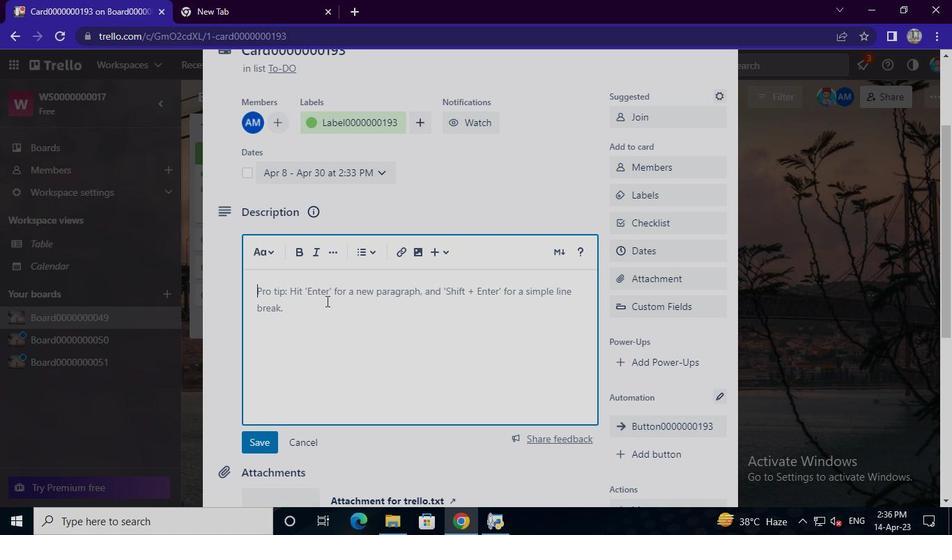 
Action: Keyboard S
Screenshot: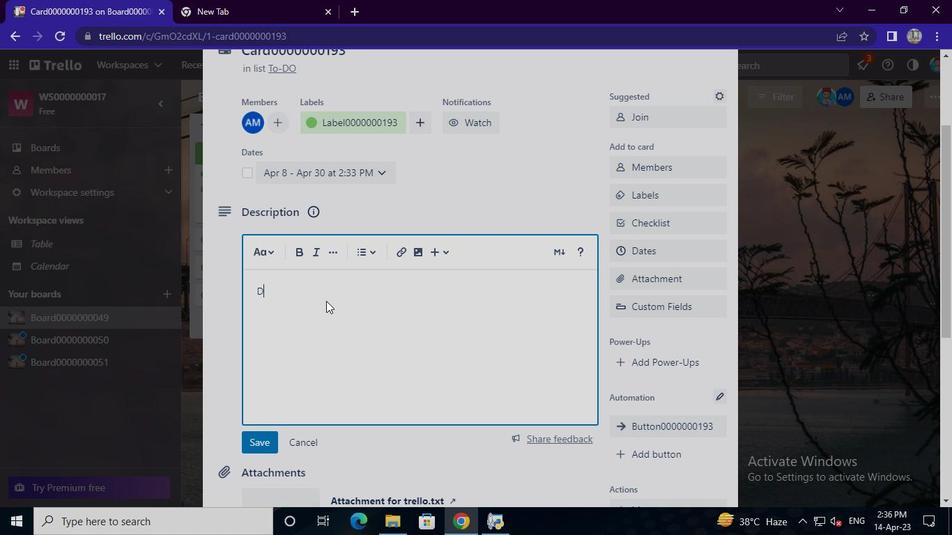 
Action: Keyboard <96>
Screenshot: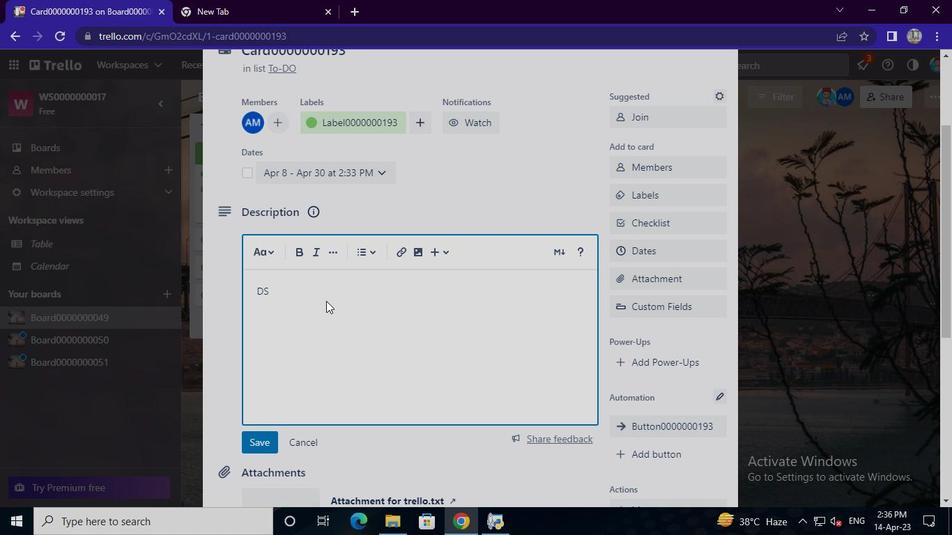 
Action: Keyboard <96>
Screenshot: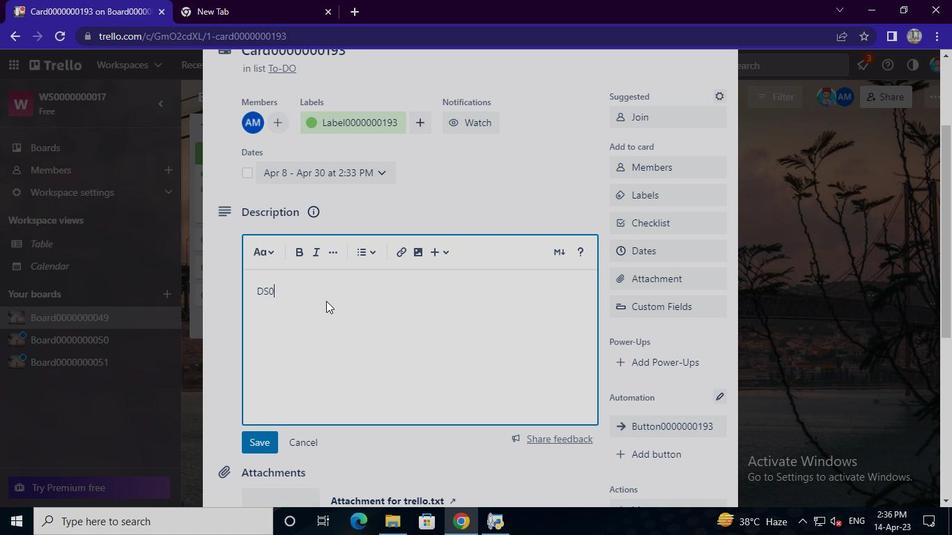 
Action: Keyboard <96>
Screenshot: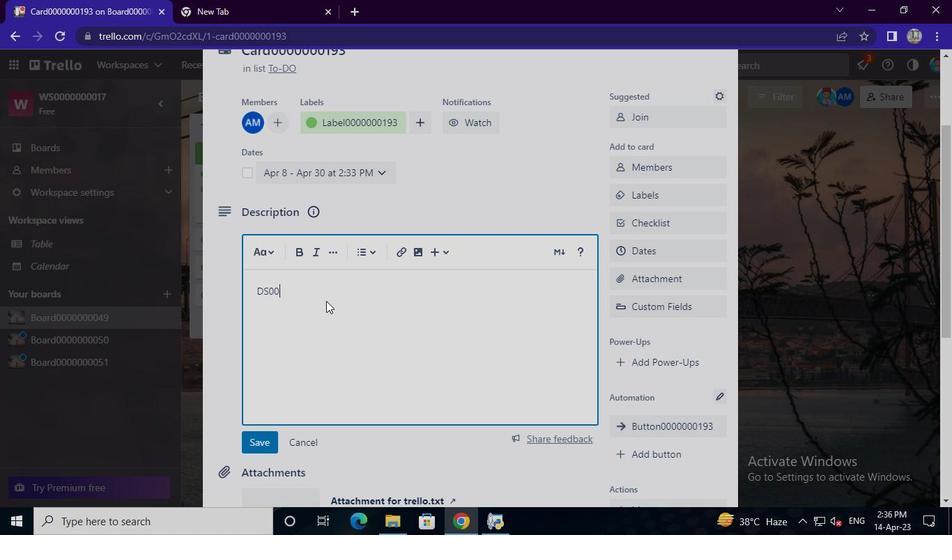 
Action: Keyboard <96>
Screenshot: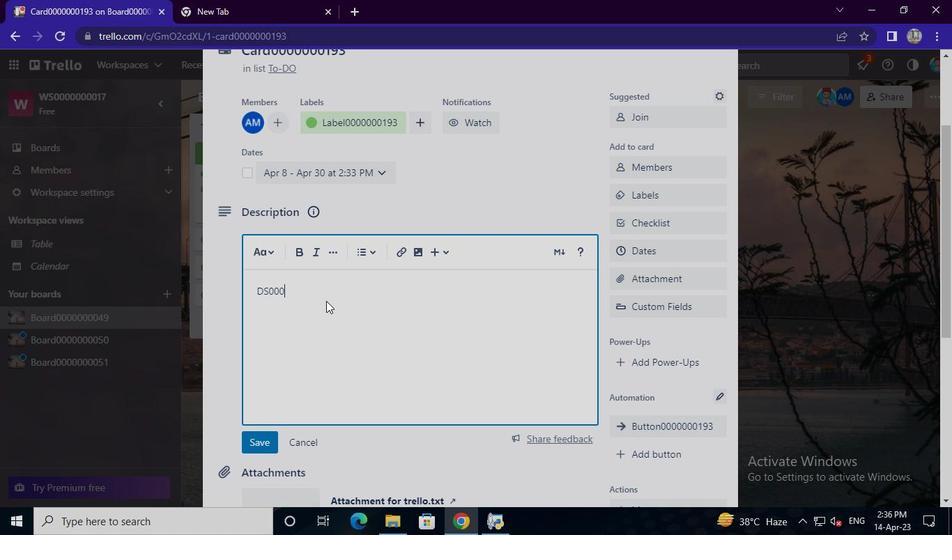 
Action: Keyboard <96>
Screenshot: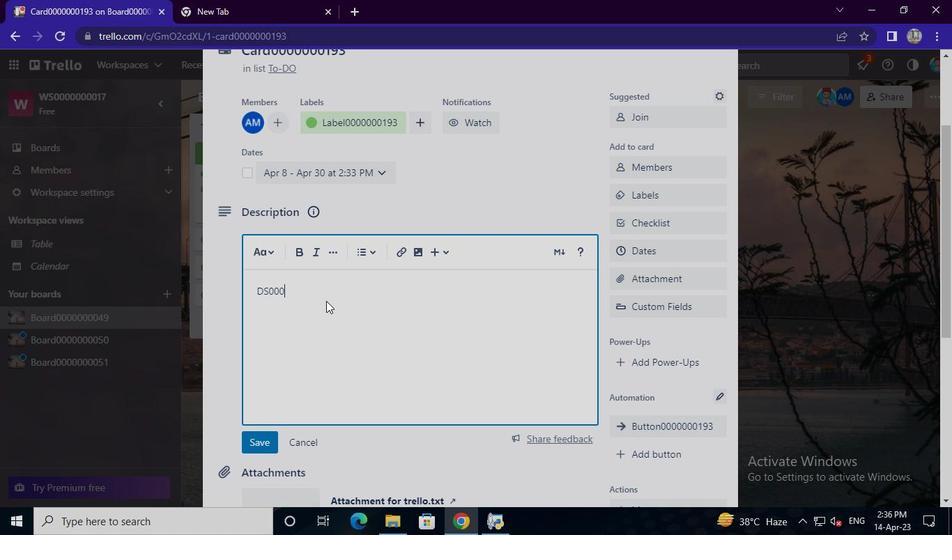 
Action: Keyboard <96>
Screenshot: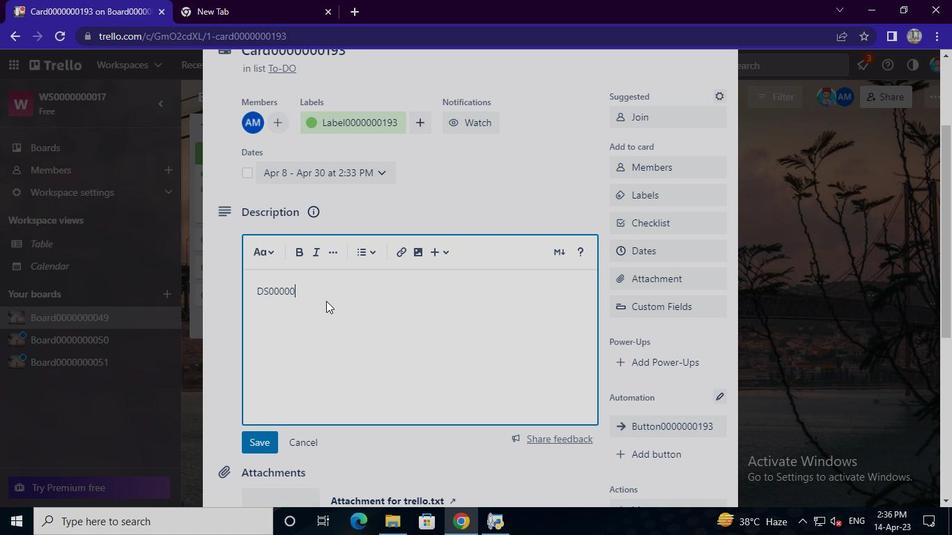 
Action: Keyboard <96>
Screenshot: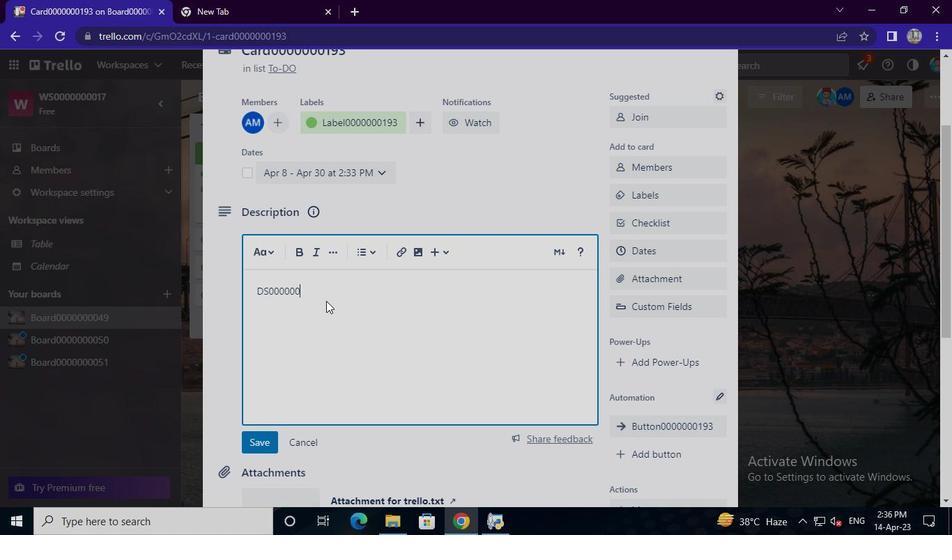 
Action: Keyboard <97>
Screenshot: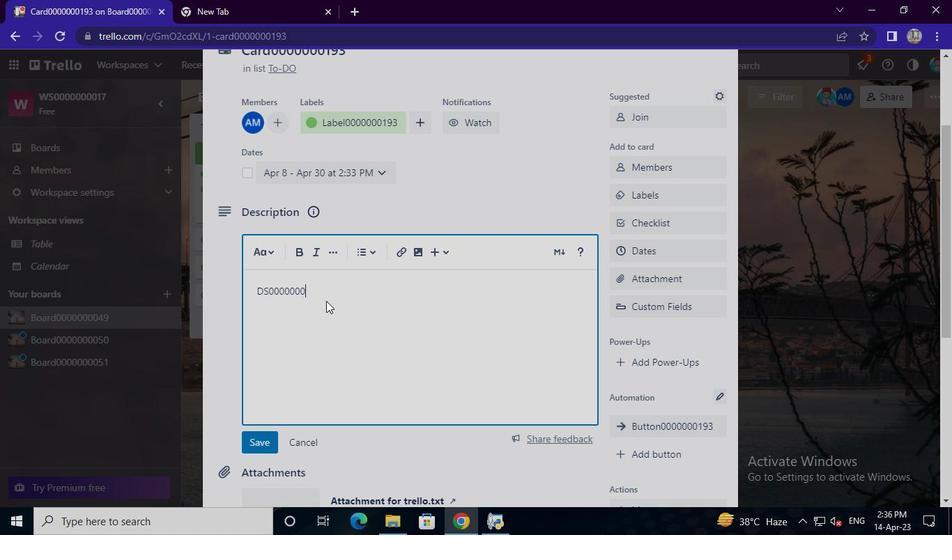 
Action: Keyboard <105>
Screenshot: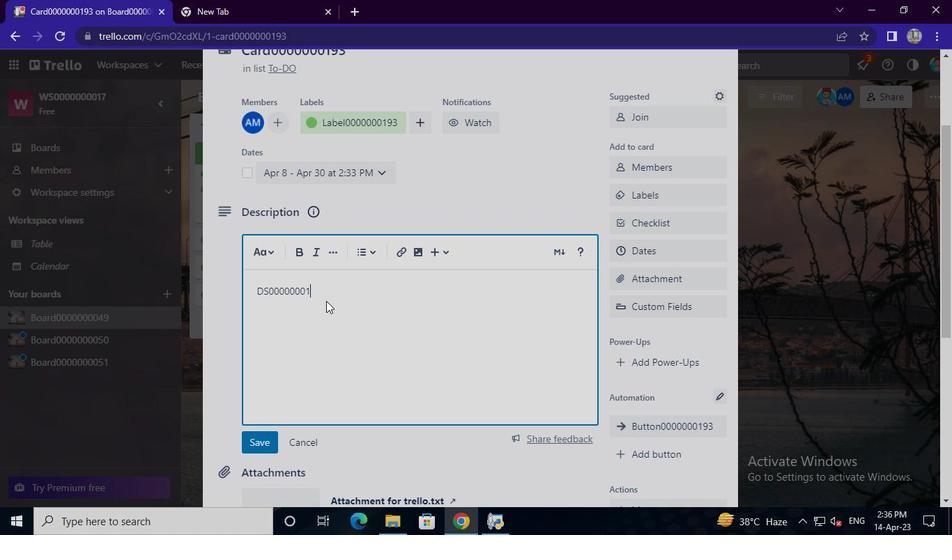 
Action: Keyboard <99>
Screenshot: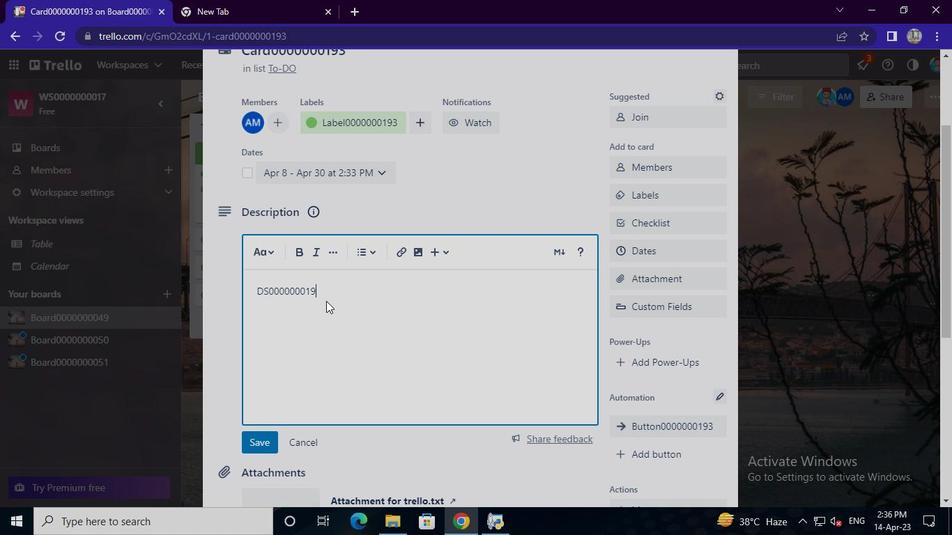 
Action: Mouse moved to (263, 446)
Screenshot: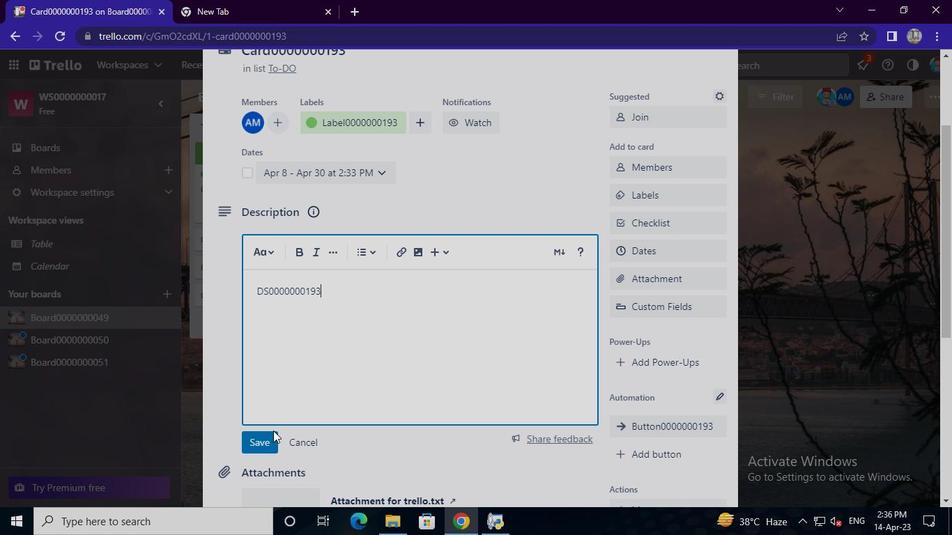 
Action: Mouse pressed left at (263, 446)
Screenshot: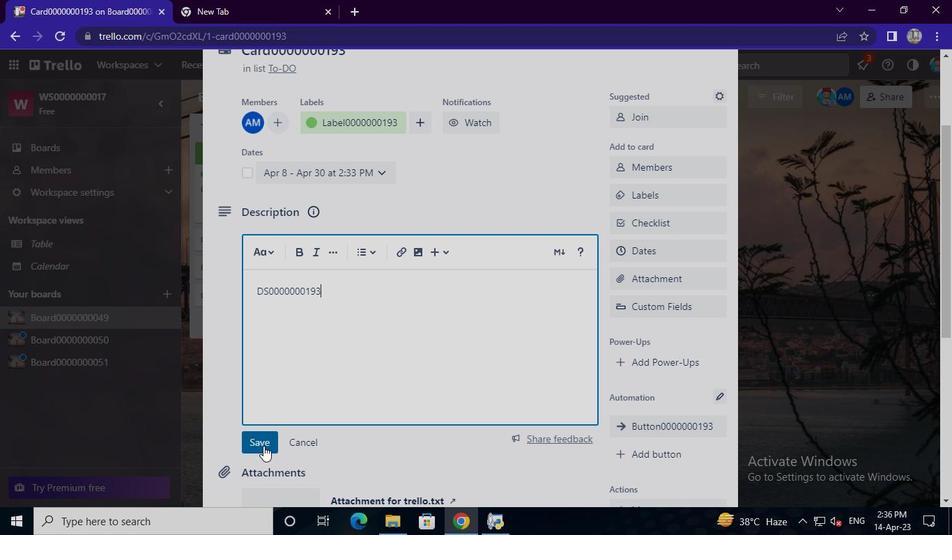 
Action: Mouse moved to (298, 346)
Screenshot: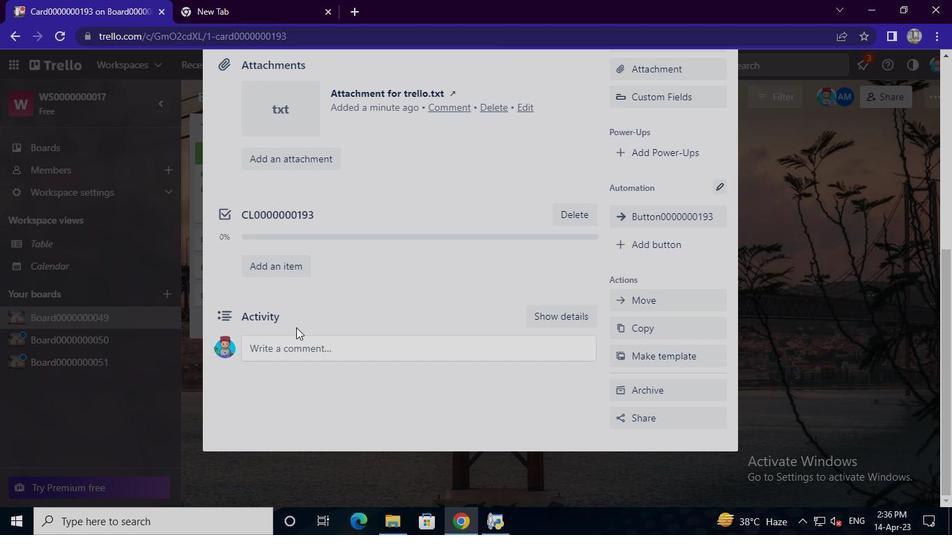 
Action: Mouse pressed left at (298, 346)
Screenshot: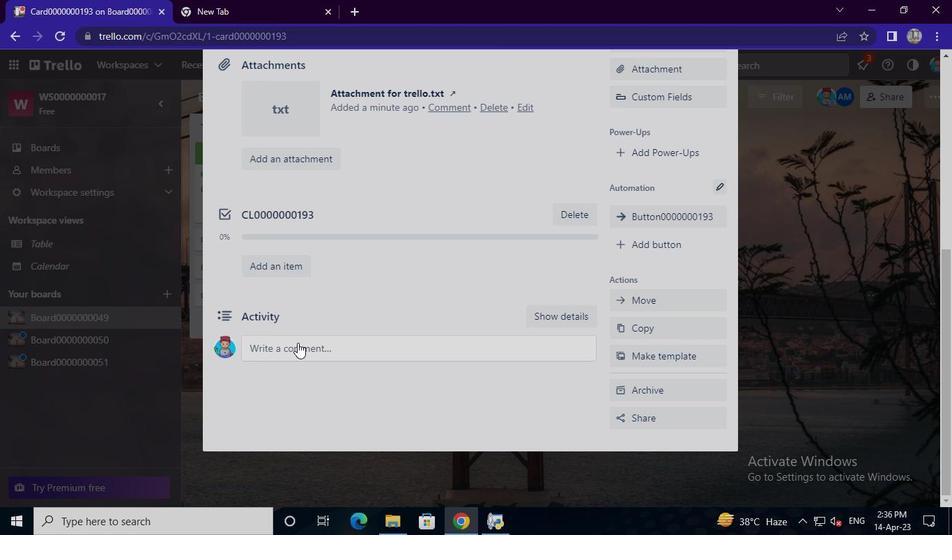 
Action: Mouse moved to (290, 353)
Screenshot: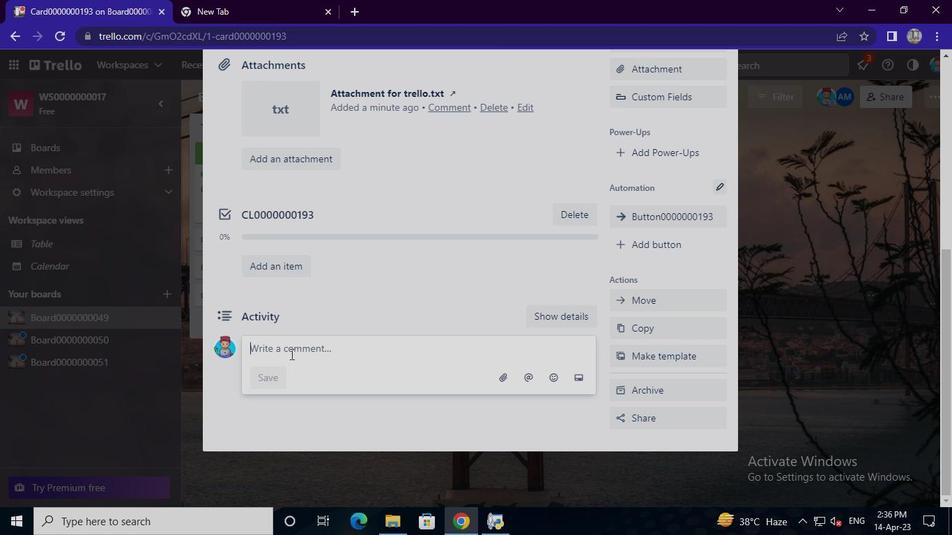 
Action: Mouse pressed left at (290, 353)
Screenshot: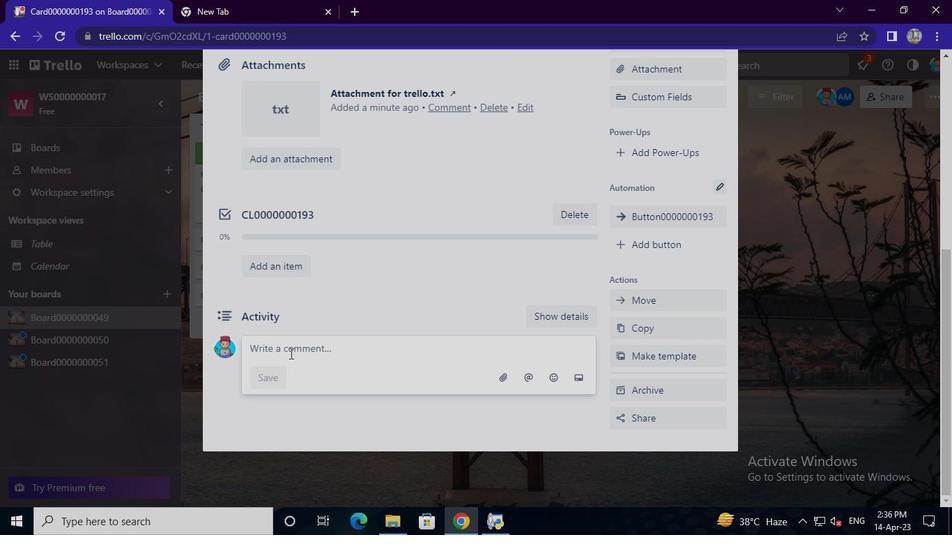 
Action: Keyboard Key.shift
Screenshot: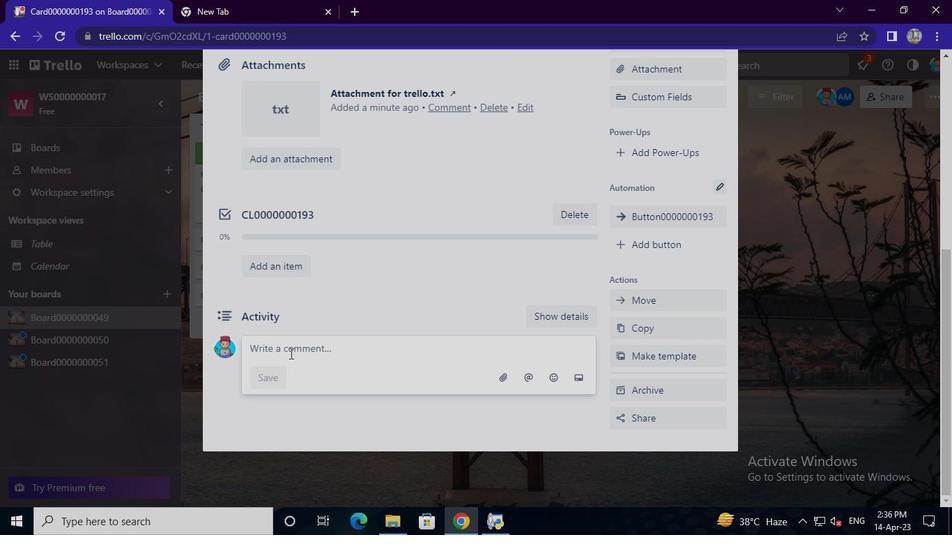 
Action: Keyboard C
Screenshot: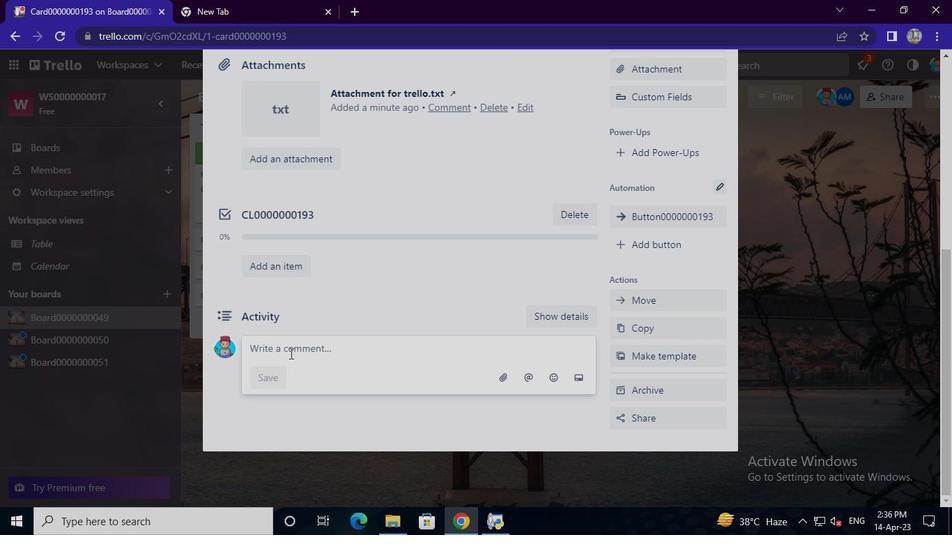 
Action: Keyboard M
Screenshot: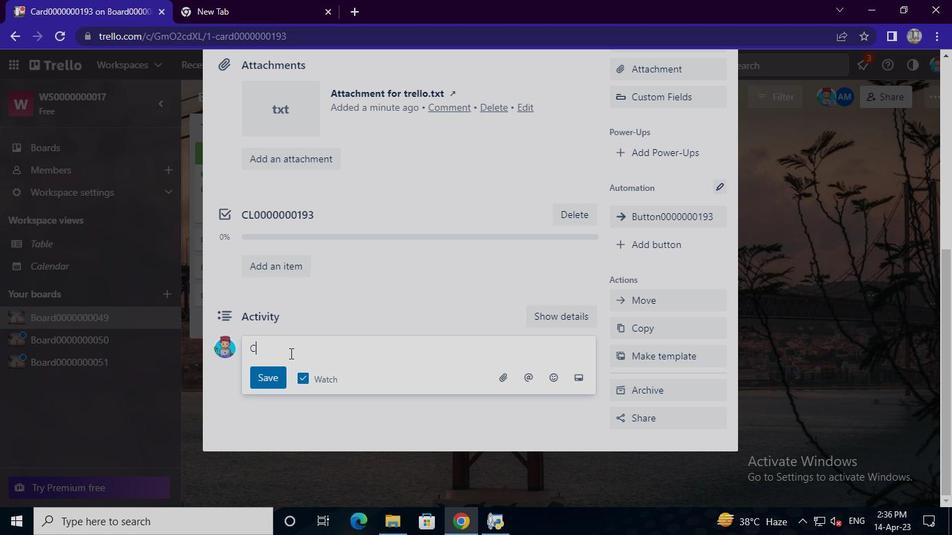 
Action: Keyboard <96>
Screenshot: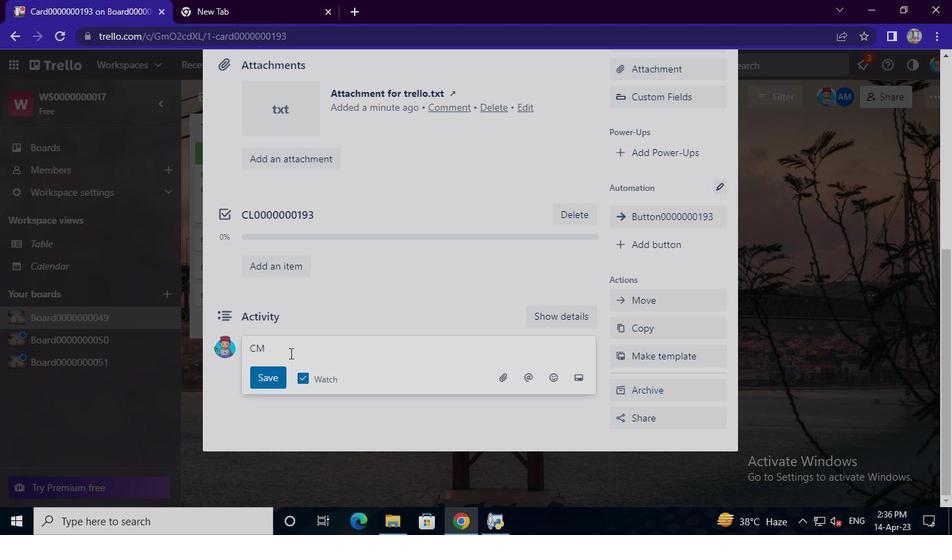 
Action: Keyboard <96>
Screenshot: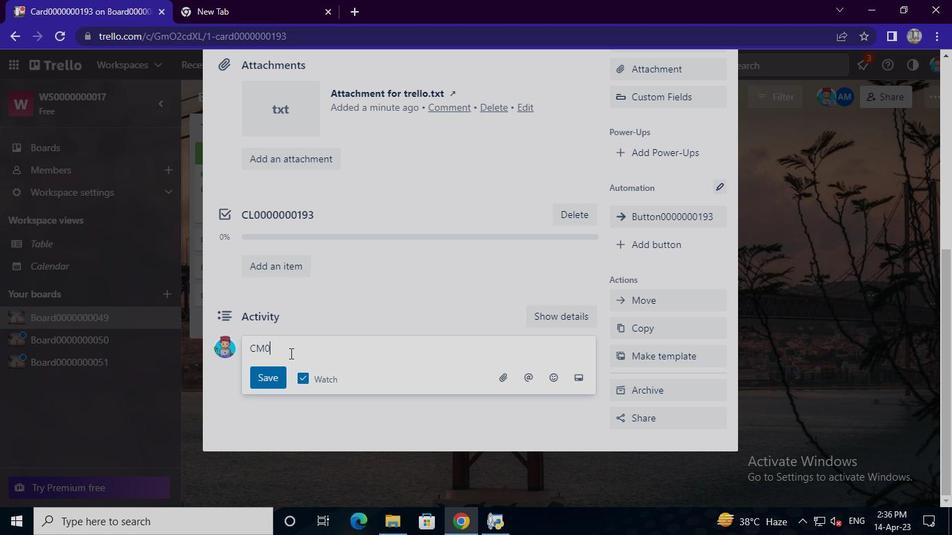 
Action: Keyboard <96>
Screenshot: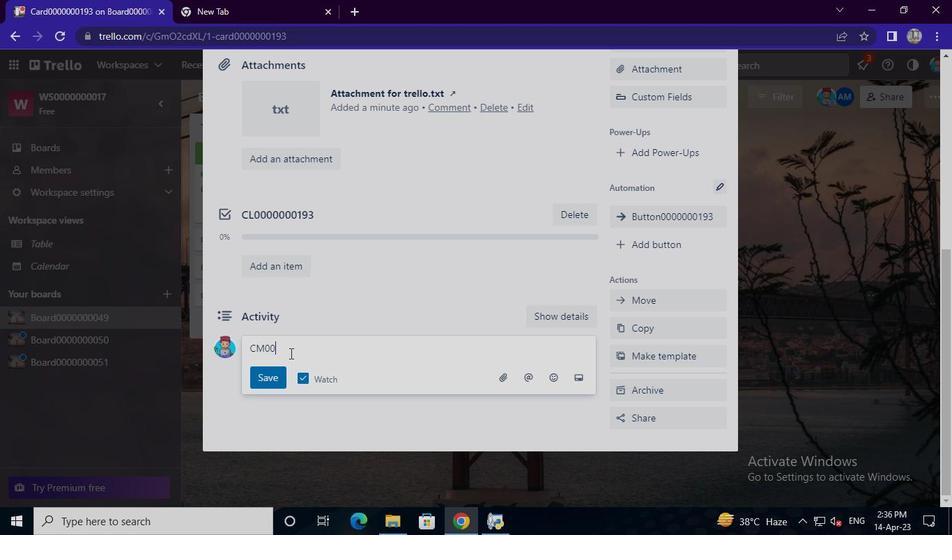 
Action: Keyboard <96>
Screenshot: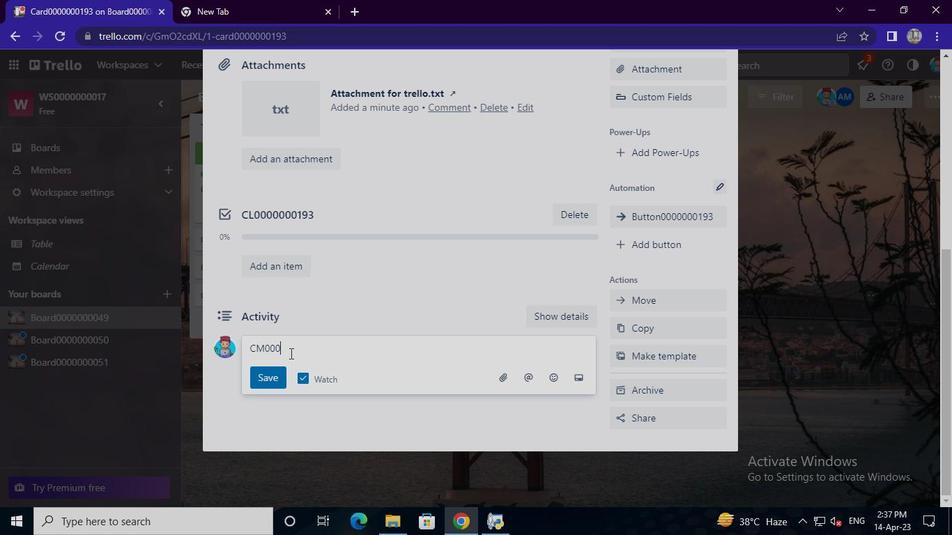 
Action: Keyboard <96>
Screenshot: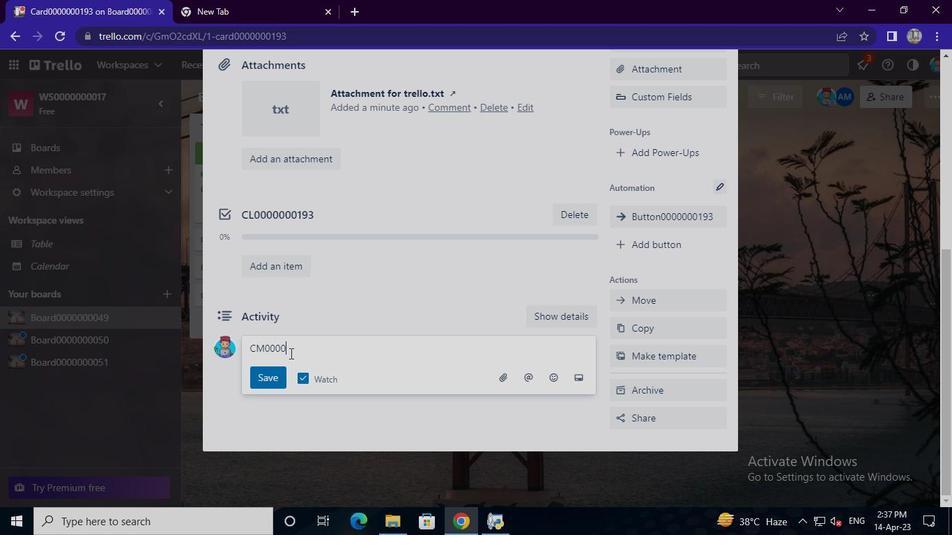 
Action: Keyboard <96>
Screenshot: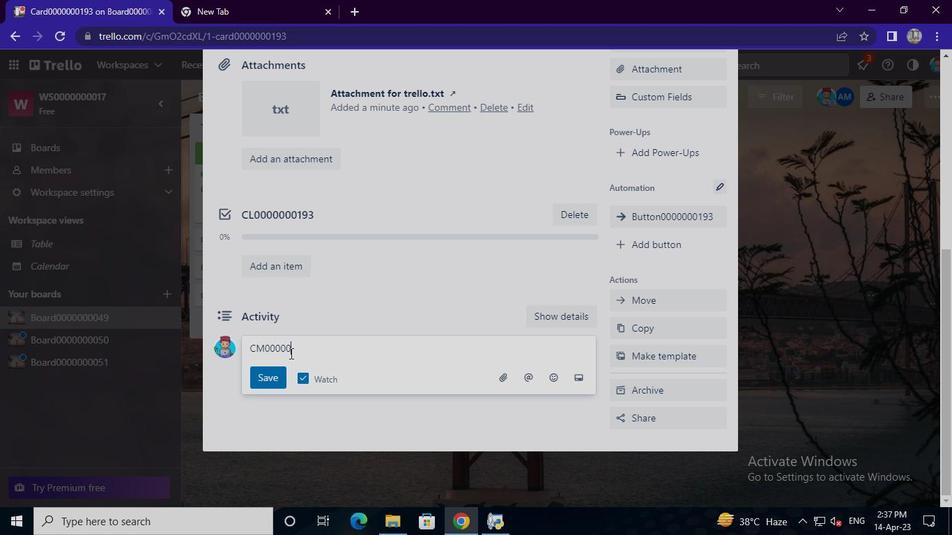 
Action: Keyboard <96>
Screenshot: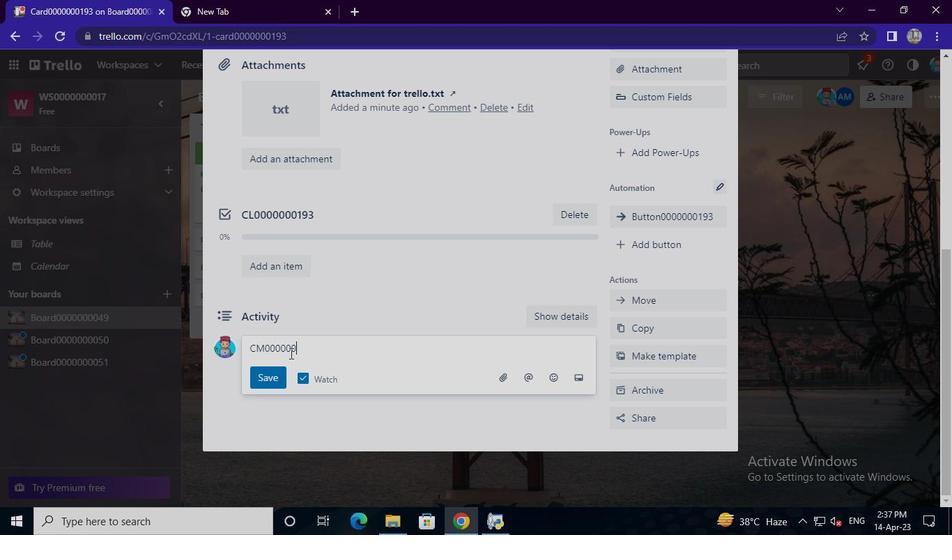 
Action: Keyboard <97>
Screenshot: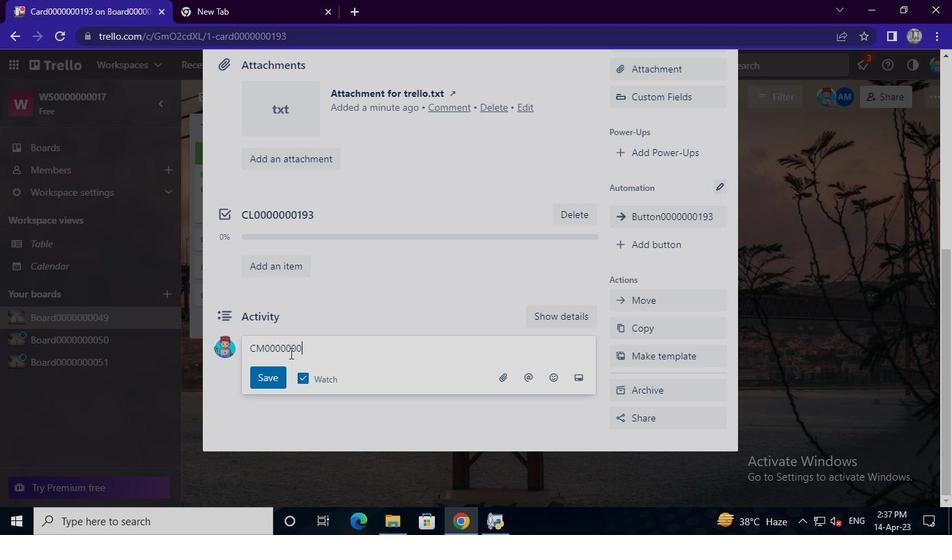 
Action: Keyboard <105>
Screenshot: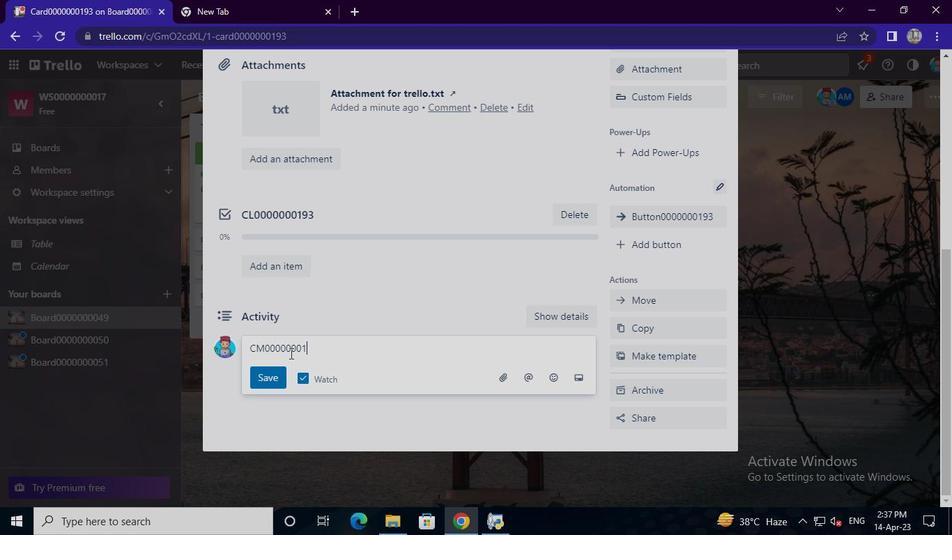 
Action: Keyboard <99>
Screenshot: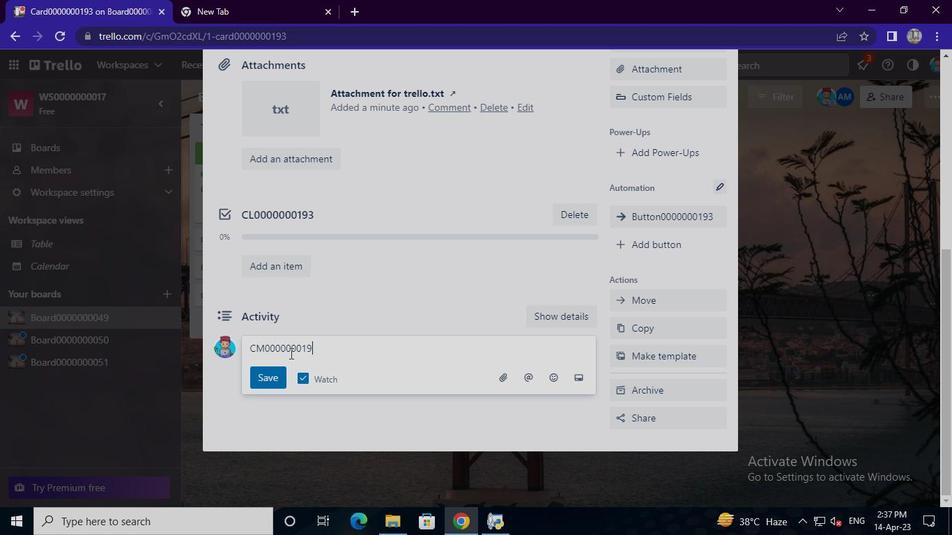 
Action: Mouse moved to (269, 375)
Screenshot: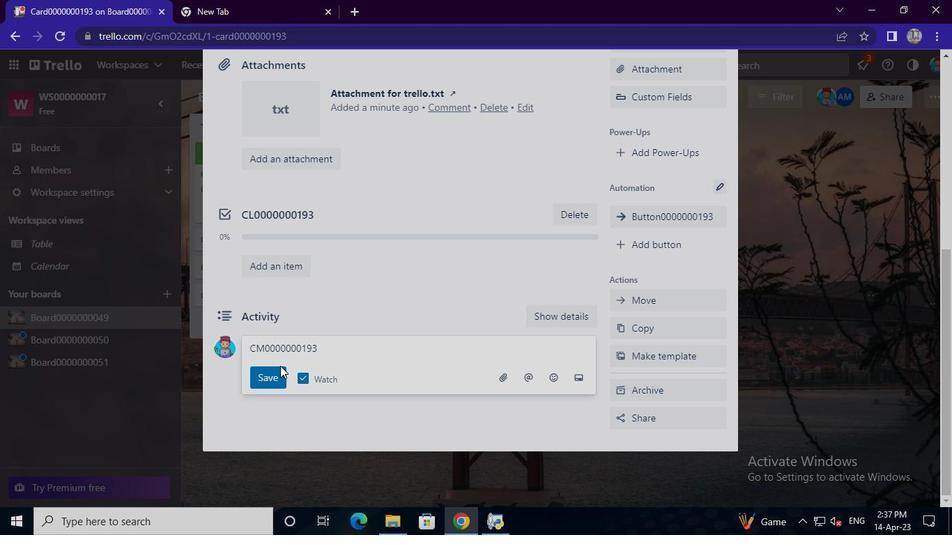 
Action: Mouse pressed left at (269, 375)
Screenshot: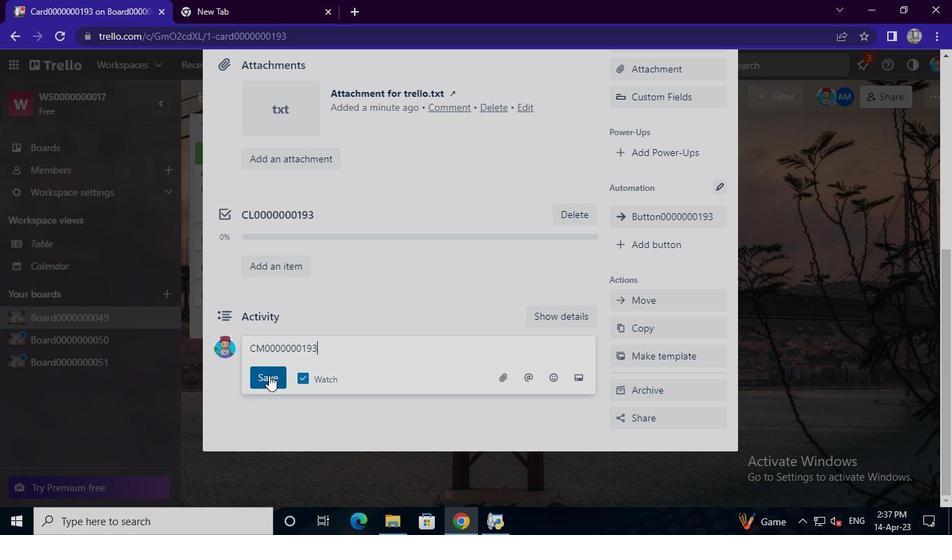 
Action: Mouse moved to (495, 513)
Screenshot: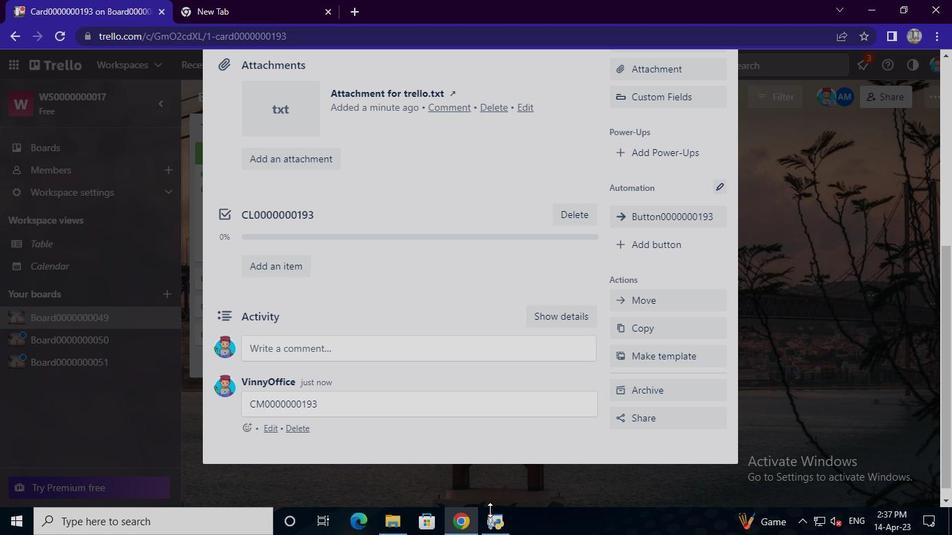 
Action: Mouse pressed left at (495, 513)
Screenshot: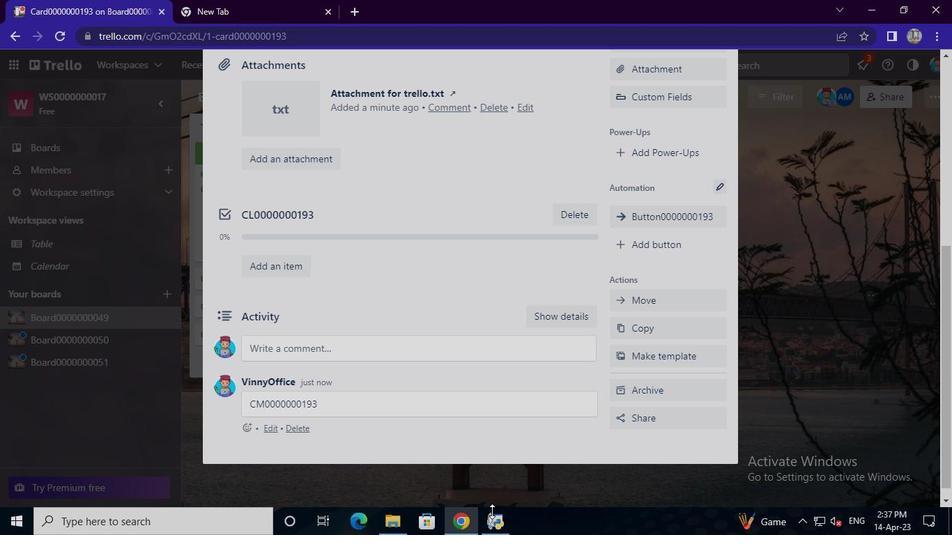 
Action: Mouse moved to (729, 72)
Screenshot: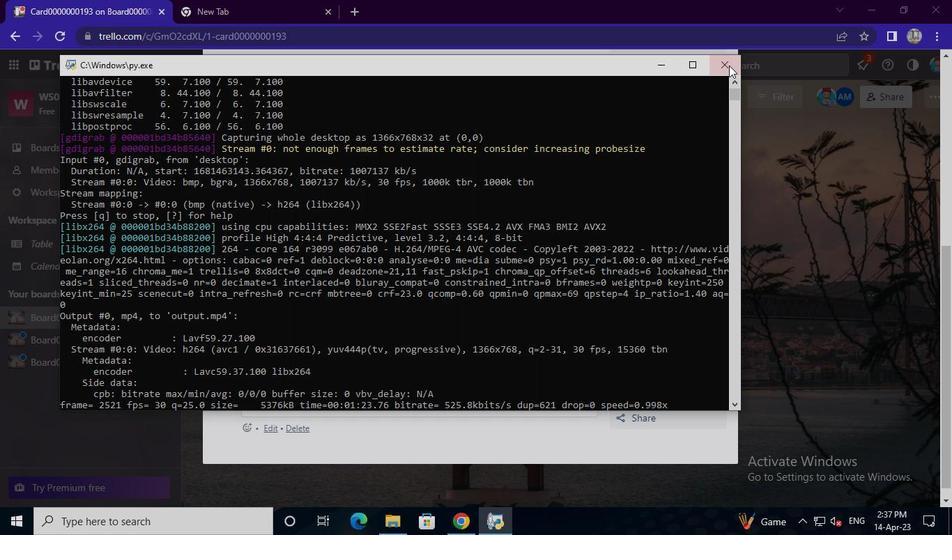 
Action: Mouse pressed left at (729, 72)
Screenshot: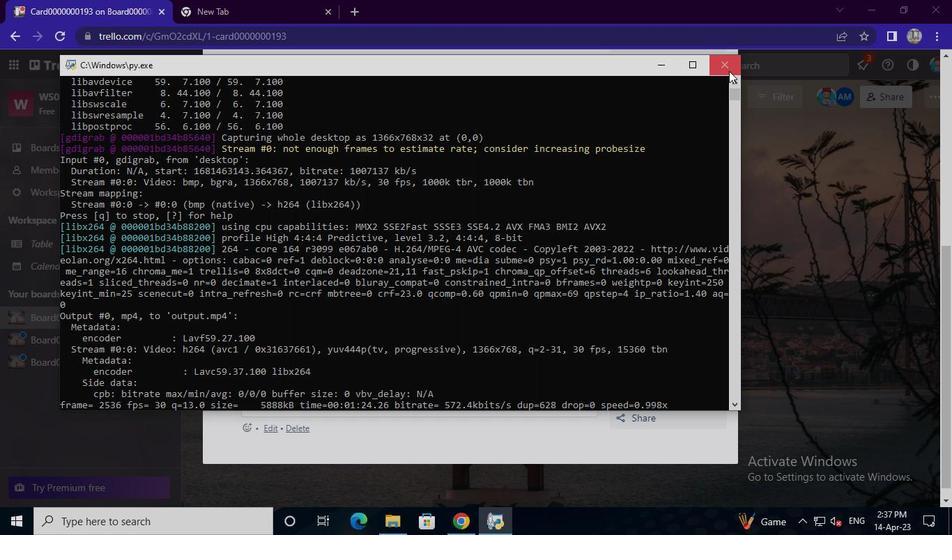 
